 Task: Use the formula "IMDIV" in spreadsheet "Project portfolio".
Action: Mouse moved to (842, 103)
Screenshot: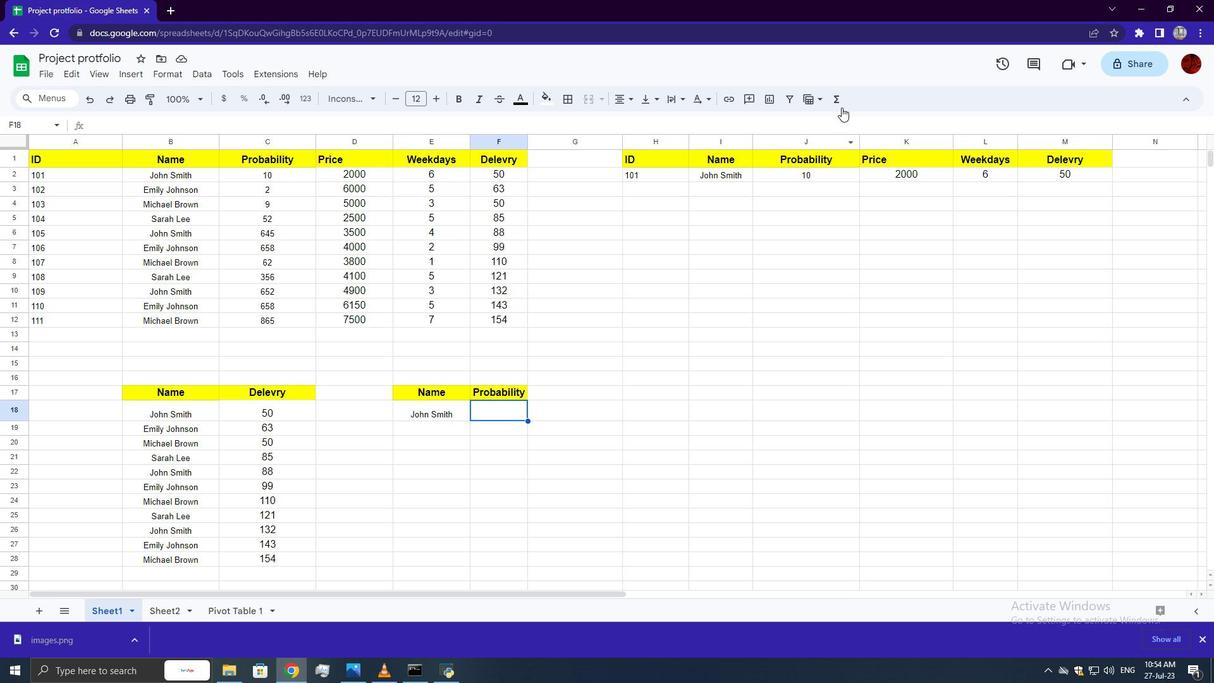 
Action: Mouse pressed left at (842, 103)
Screenshot: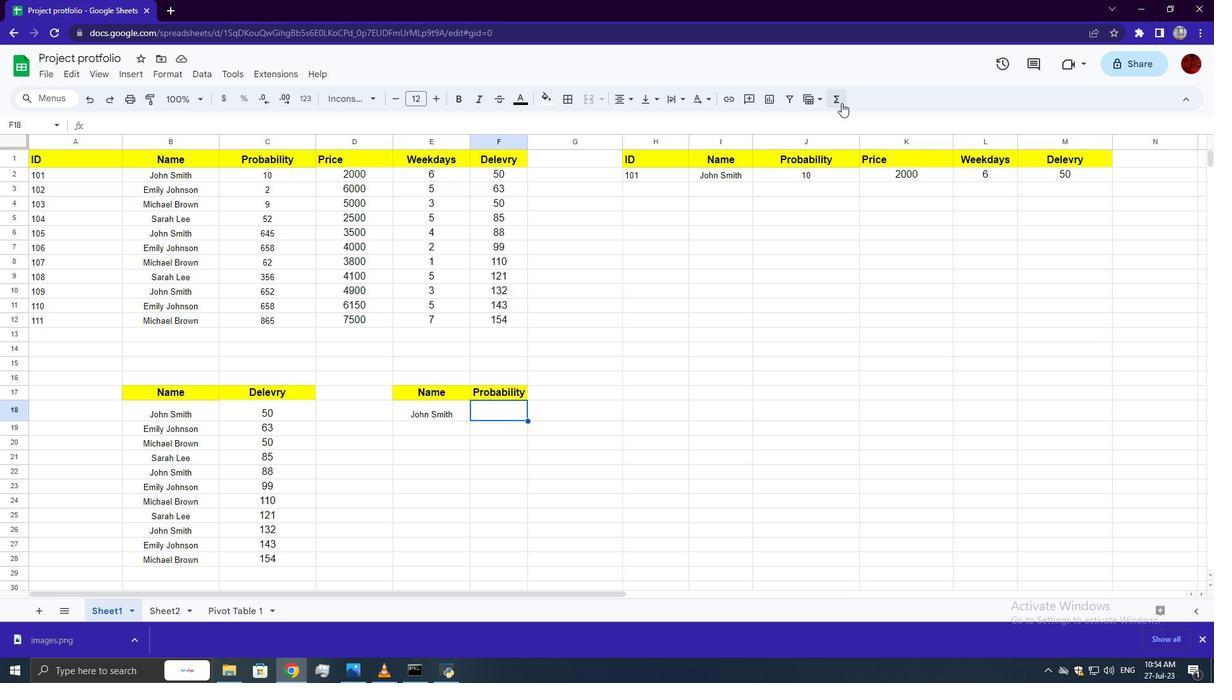 
Action: Mouse moved to (1030, 232)
Screenshot: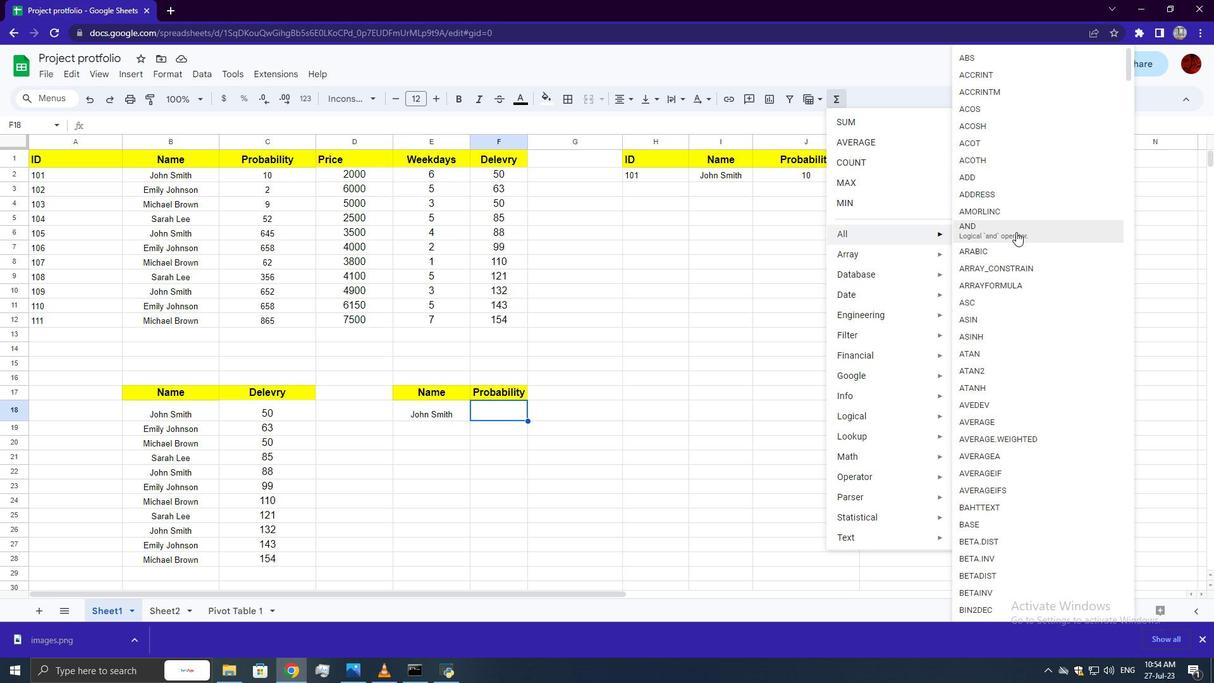 
Action: Mouse scrolled (1030, 231) with delta (0, 0)
Screenshot: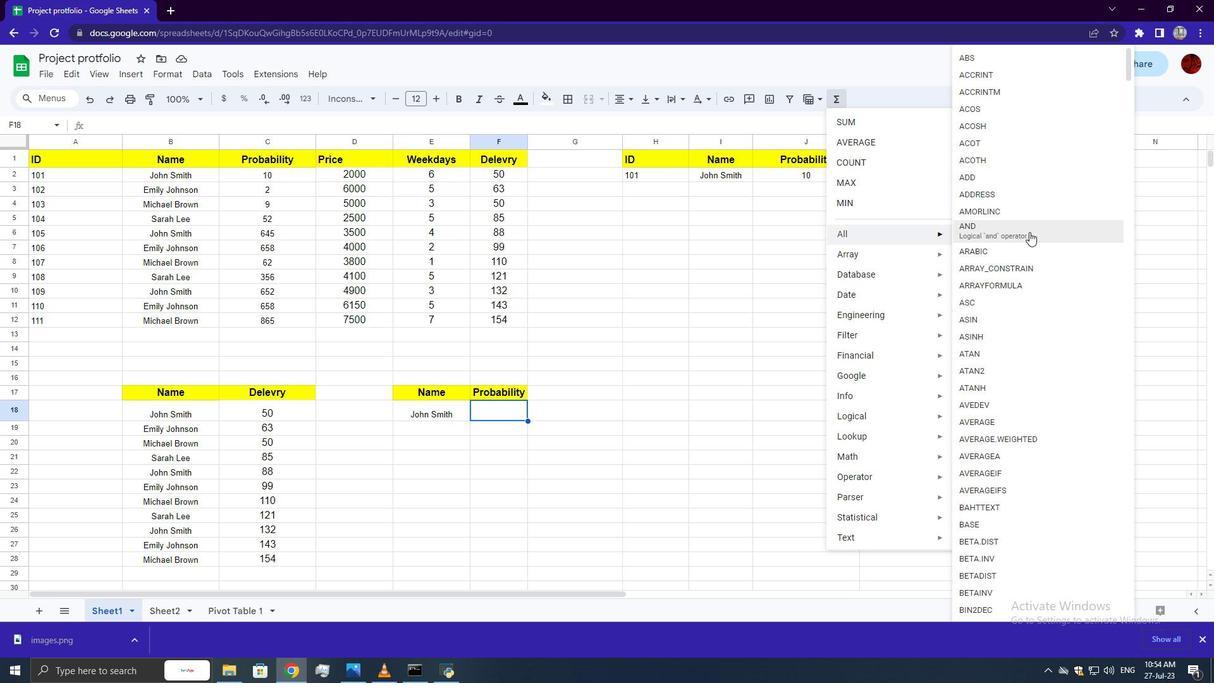 
Action: Mouse scrolled (1030, 231) with delta (0, 0)
Screenshot: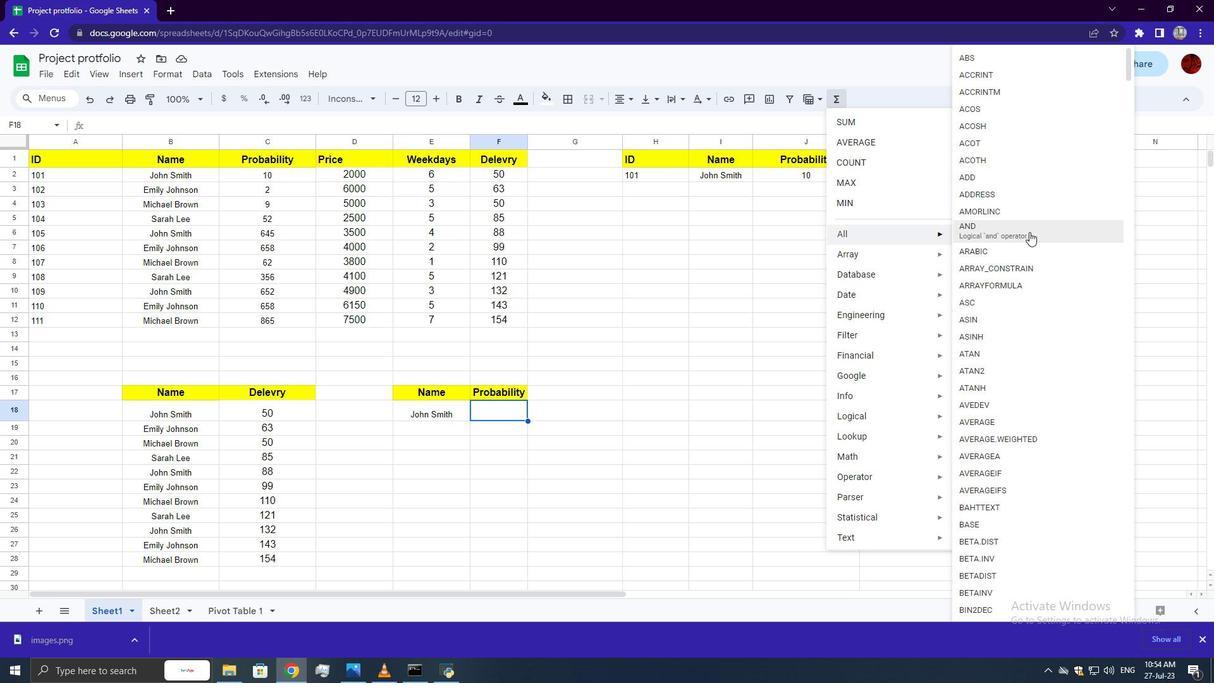
Action: Mouse scrolled (1030, 231) with delta (0, 0)
Screenshot: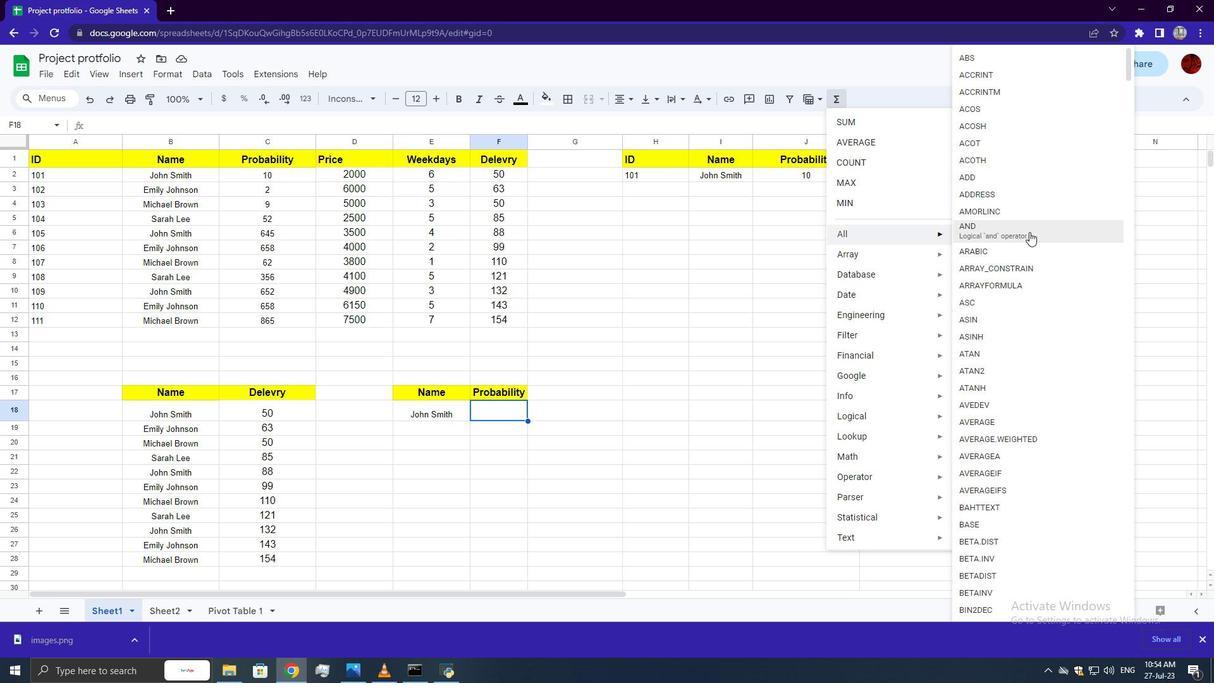 
Action: Mouse scrolled (1030, 231) with delta (0, 0)
Screenshot: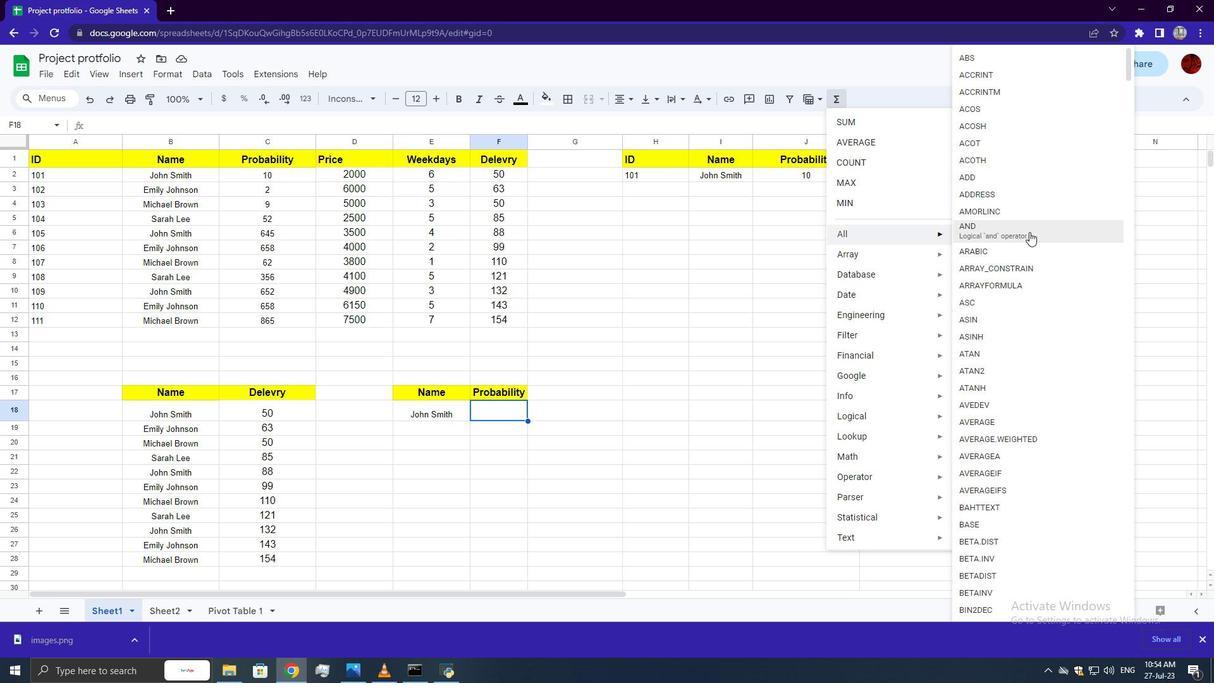 
Action: Mouse scrolled (1030, 231) with delta (0, 0)
Screenshot: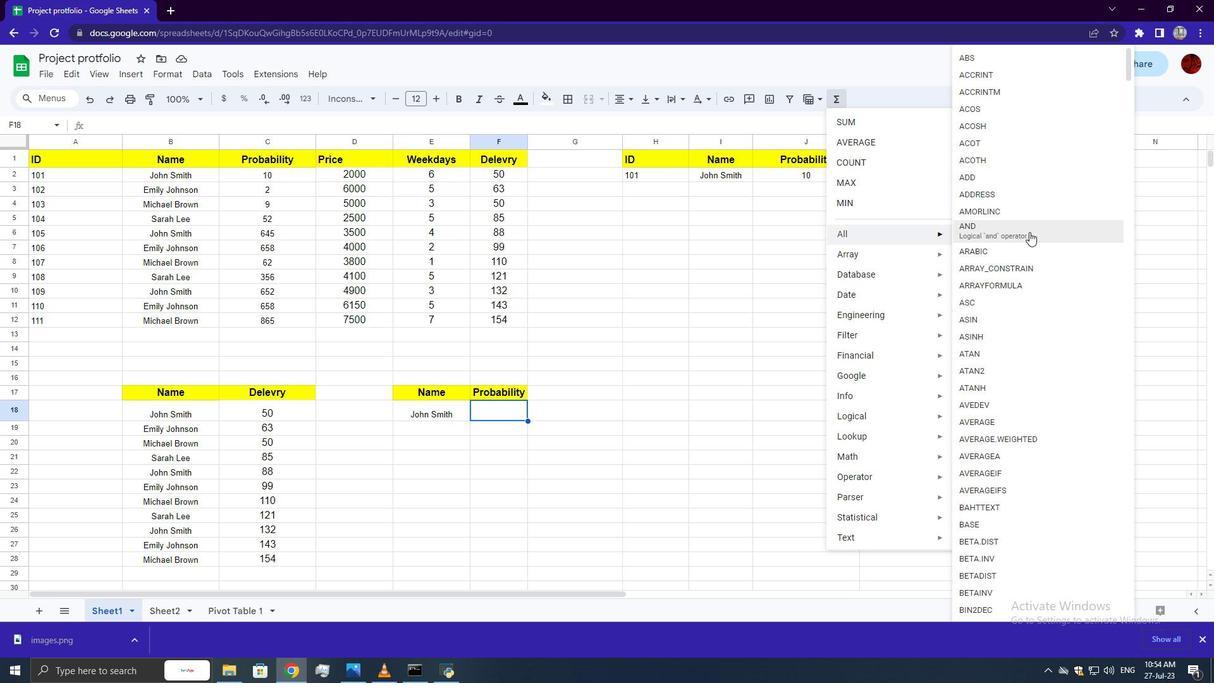 
Action: Mouse scrolled (1030, 231) with delta (0, 0)
Screenshot: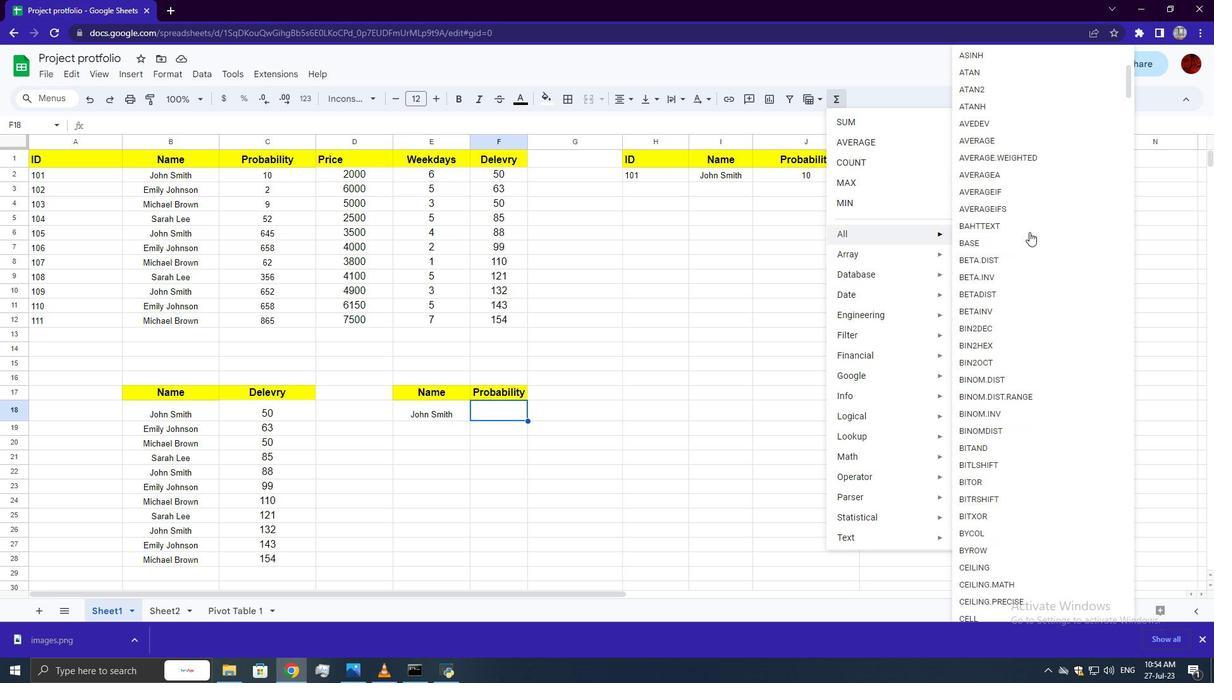 
Action: Mouse scrolled (1030, 231) with delta (0, 0)
Screenshot: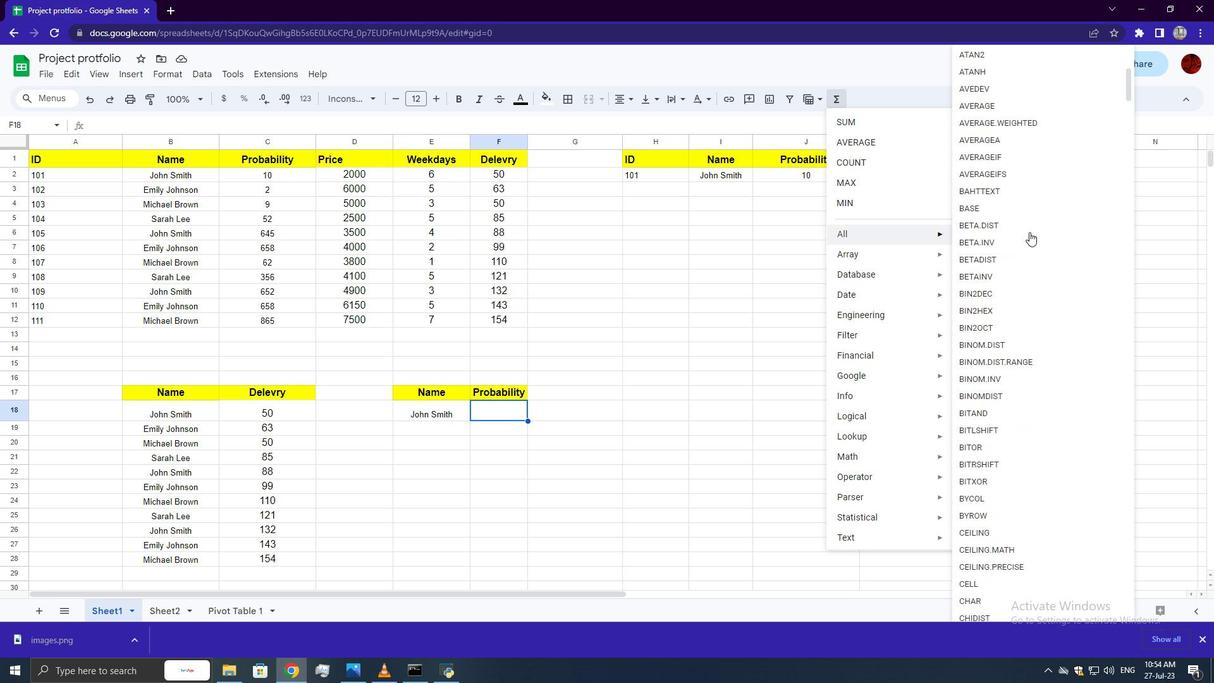 
Action: Mouse scrolled (1030, 231) with delta (0, 0)
Screenshot: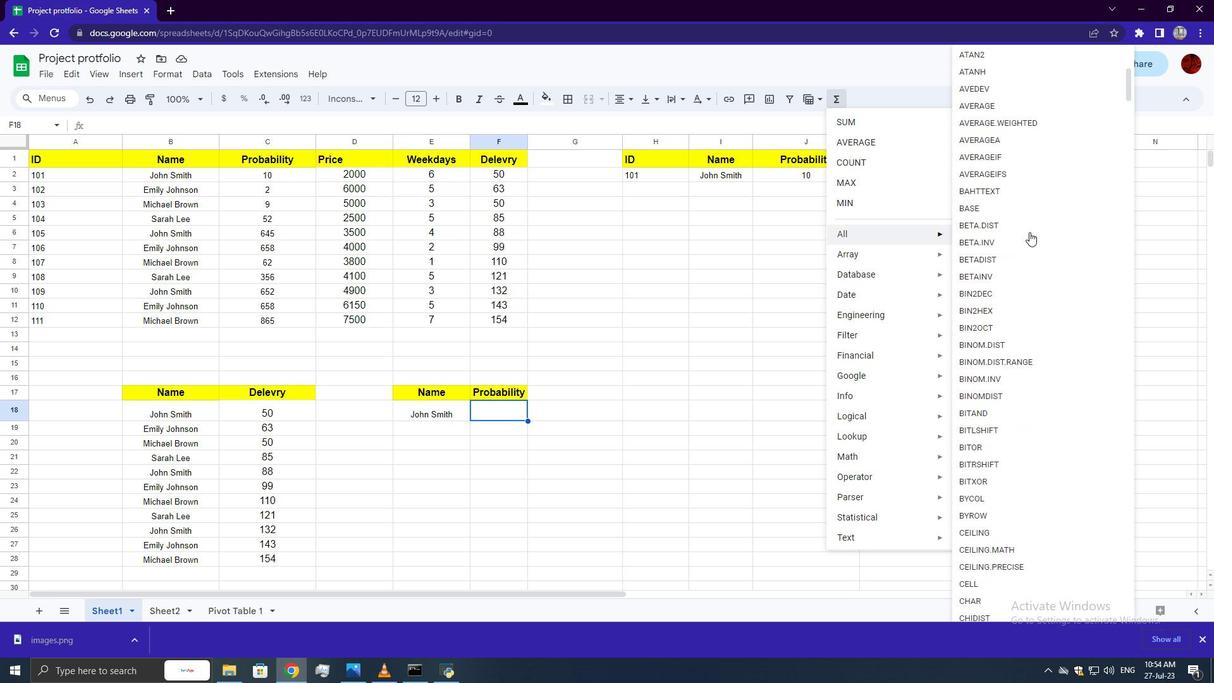 
Action: Mouse scrolled (1030, 231) with delta (0, 0)
Screenshot: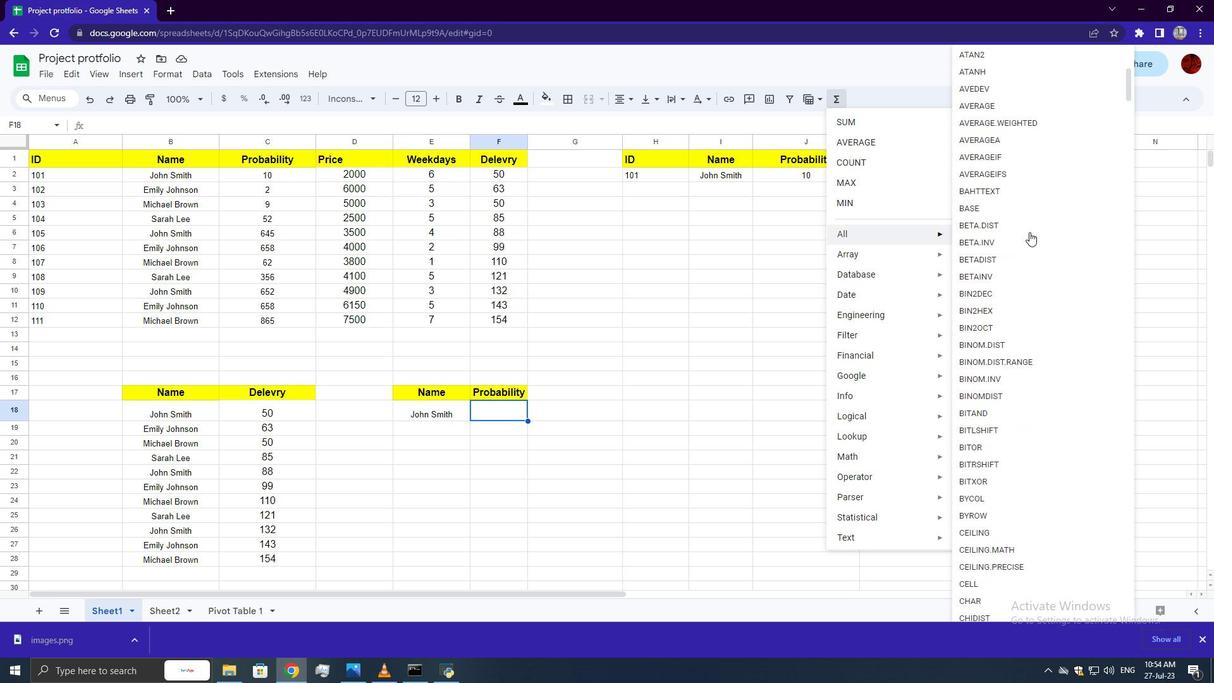 
Action: Mouse scrolled (1030, 231) with delta (0, 0)
Screenshot: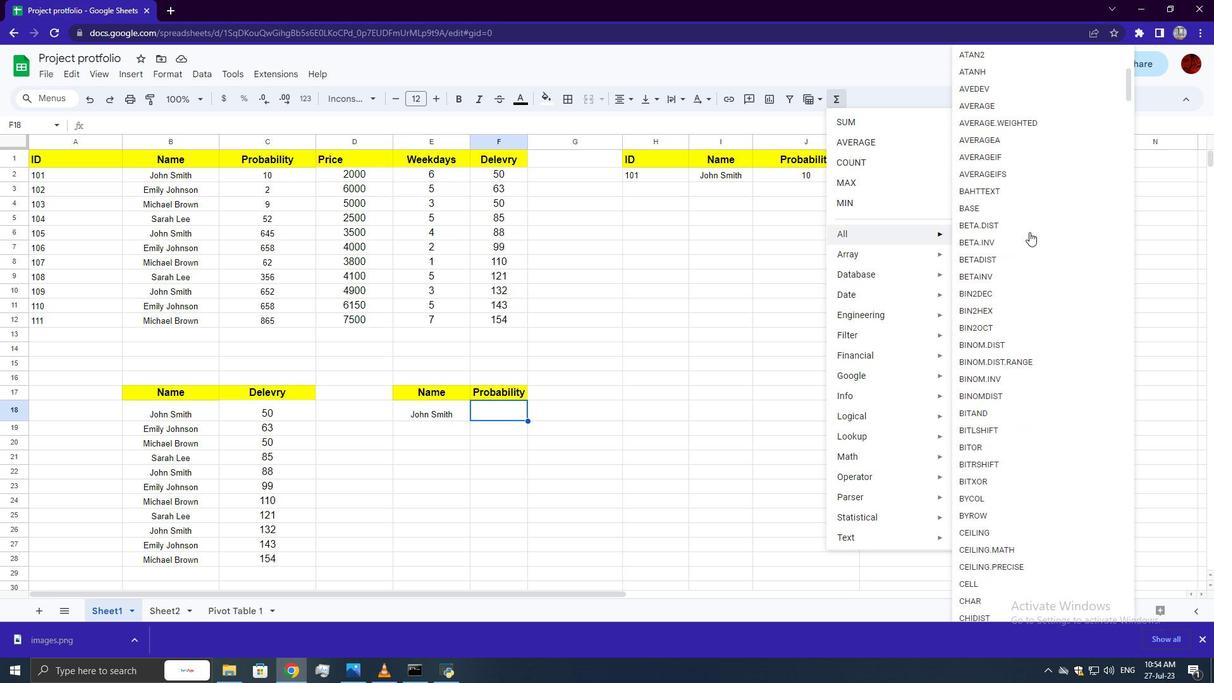 
Action: Mouse scrolled (1030, 231) with delta (0, 0)
Screenshot: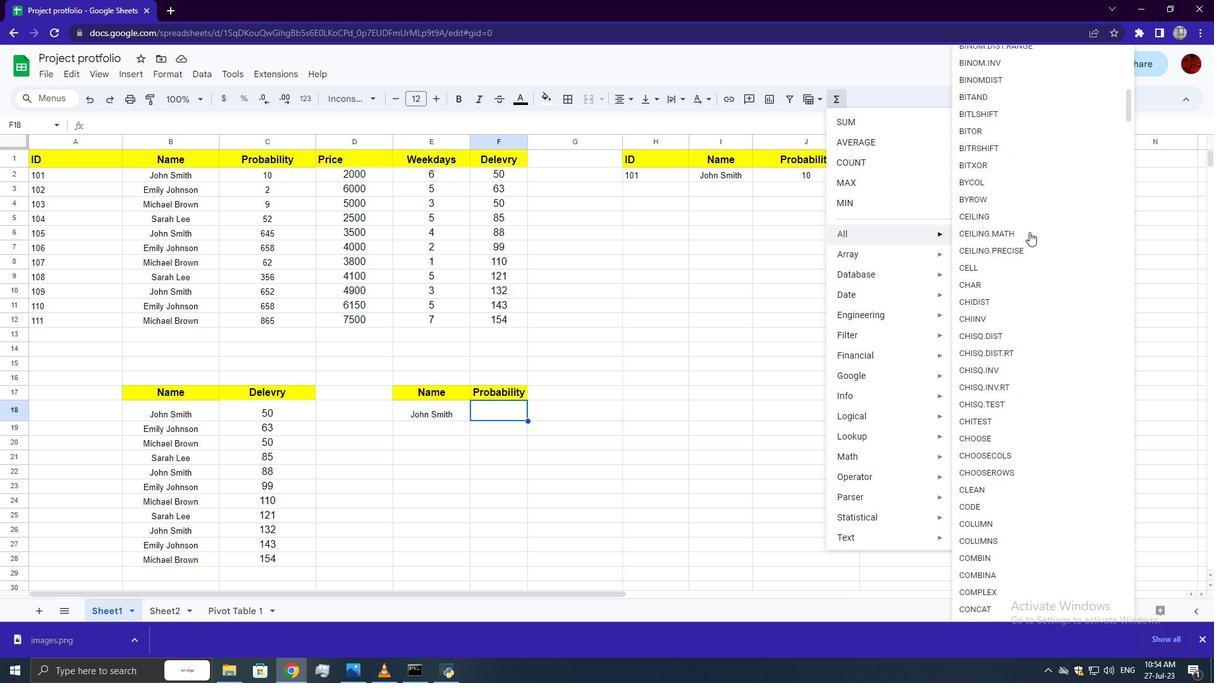 
Action: Mouse scrolled (1030, 231) with delta (0, 0)
Screenshot: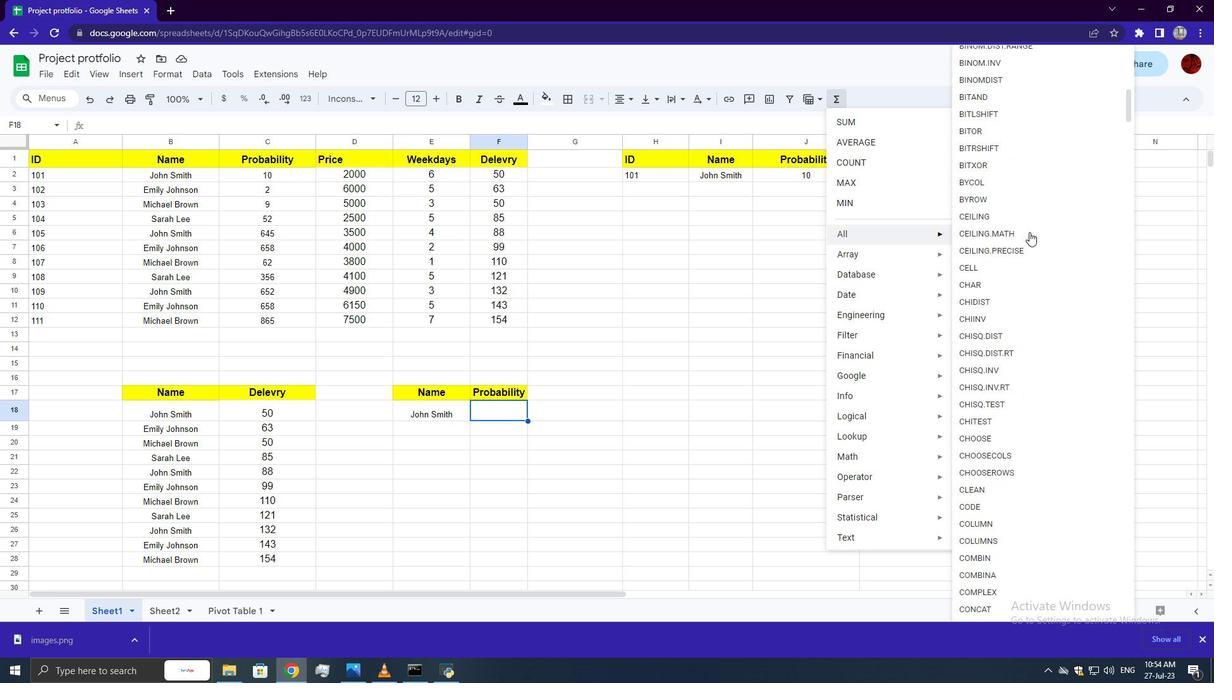 
Action: Mouse scrolled (1030, 231) with delta (0, 0)
Screenshot: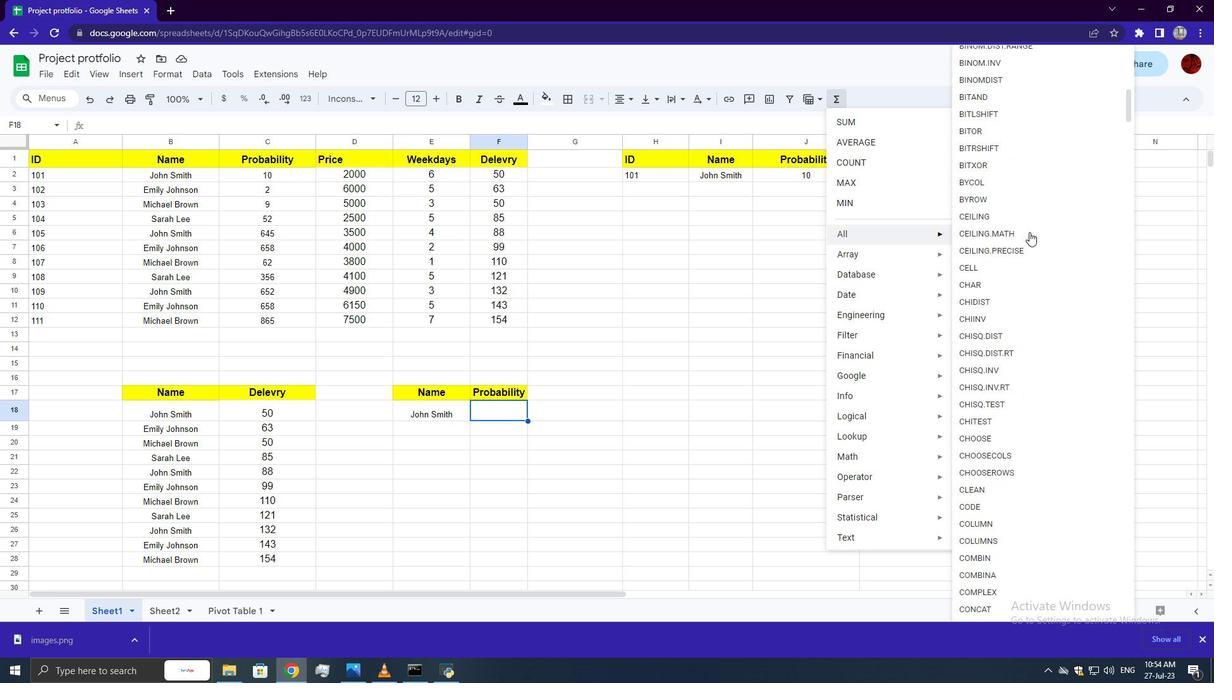 
Action: Mouse scrolled (1030, 231) with delta (0, 0)
Screenshot: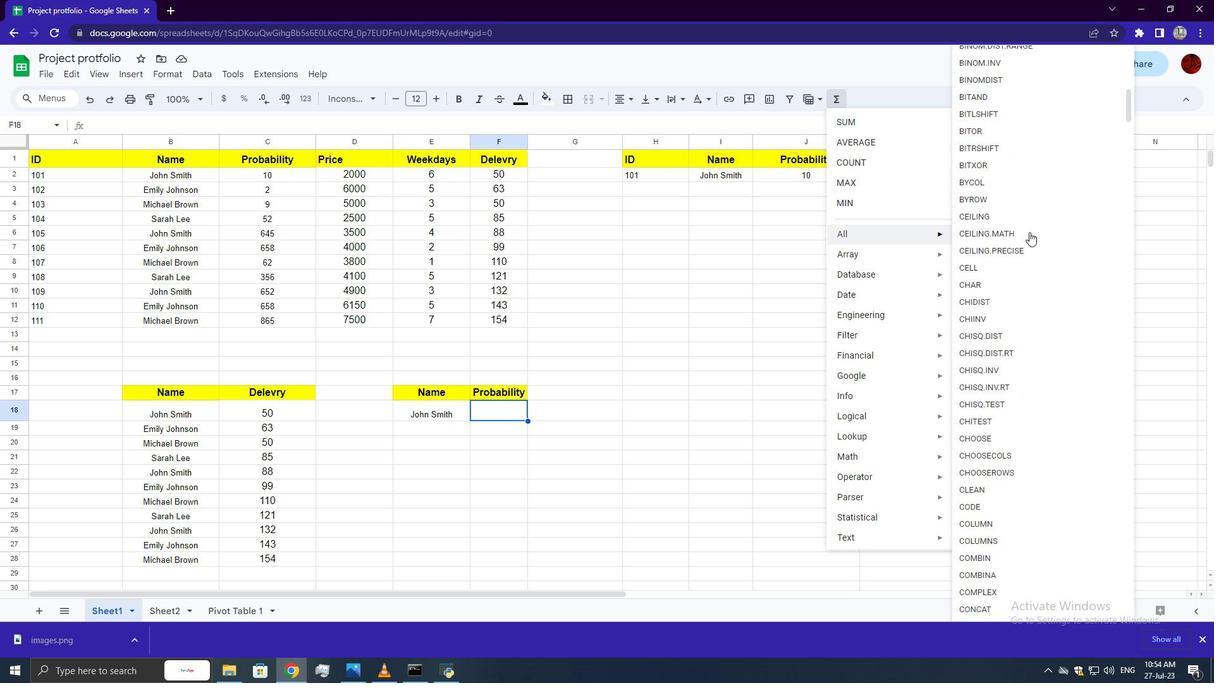 
Action: Mouse scrolled (1030, 231) with delta (0, 0)
Screenshot: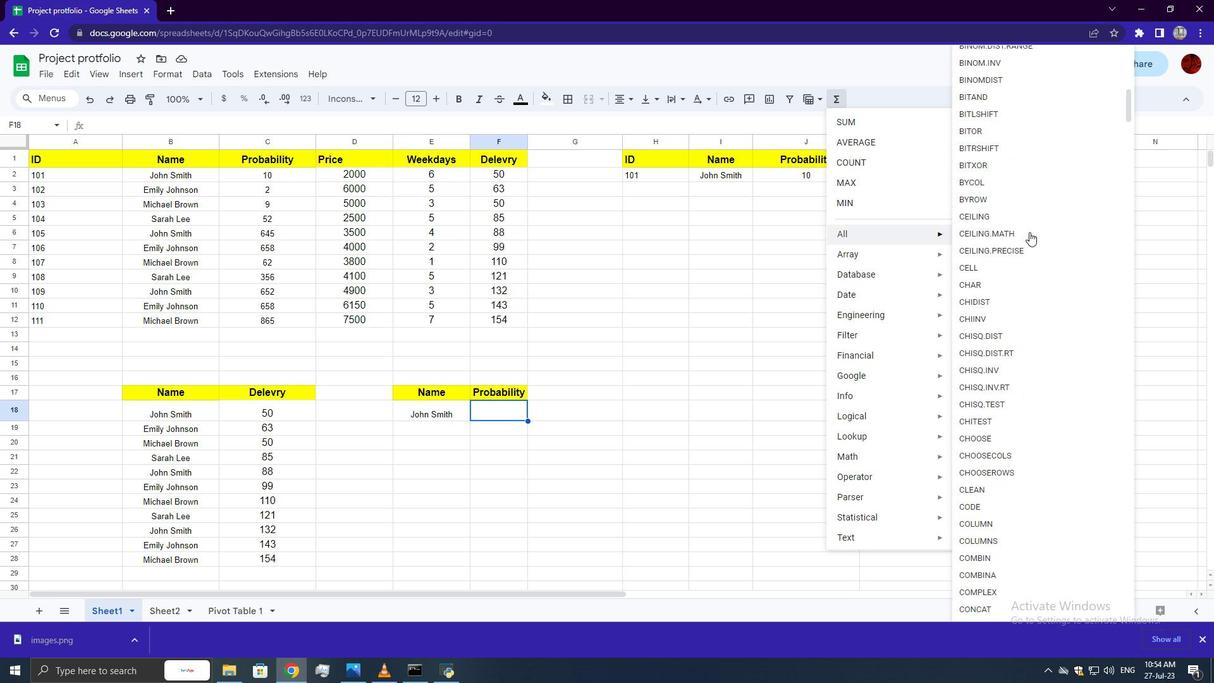 
Action: Mouse scrolled (1030, 231) with delta (0, 0)
Screenshot: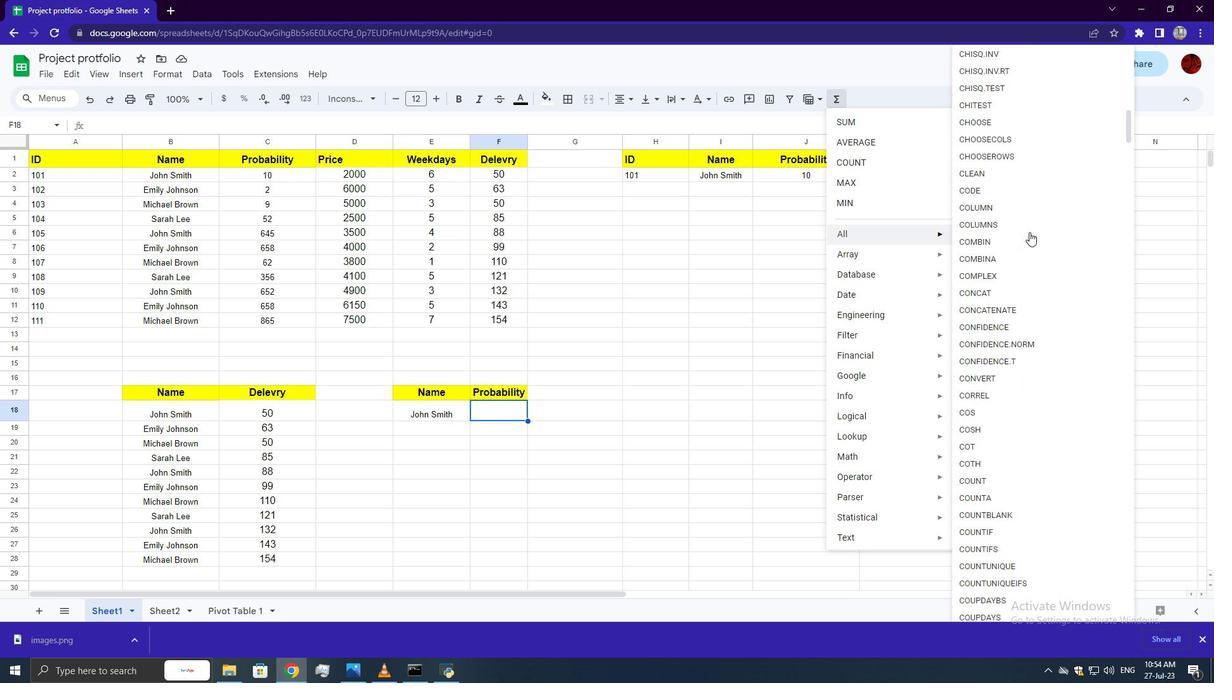 
Action: Mouse scrolled (1030, 231) with delta (0, 0)
Screenshot: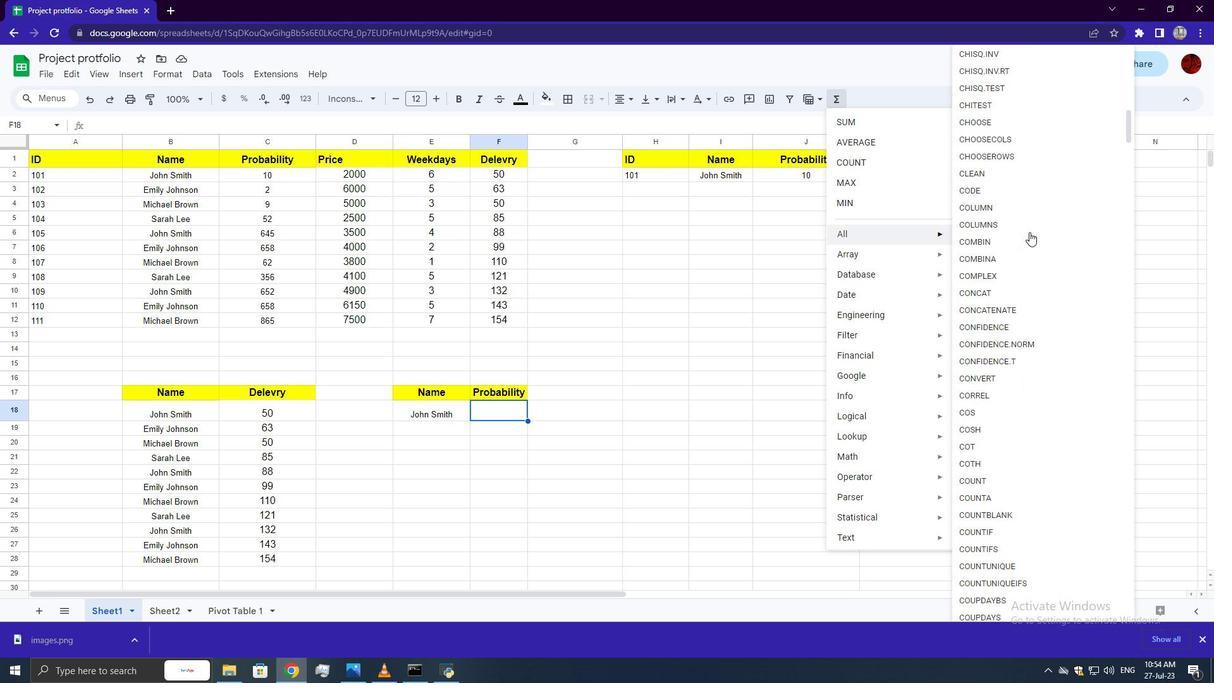 
Action: Mouse scrolled (1030, 231) with delta (0, 0)
Screenshot: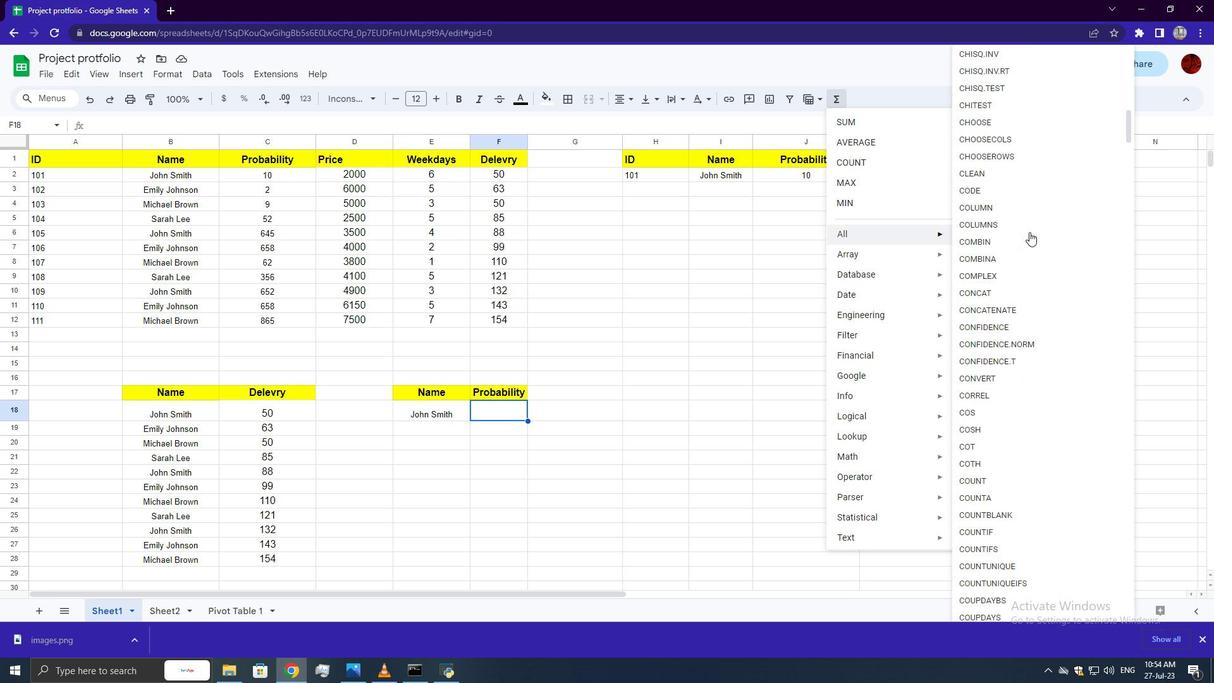 
Action: Mouse scrolled (1030, 231) with delta (0, 0)
Screenshot: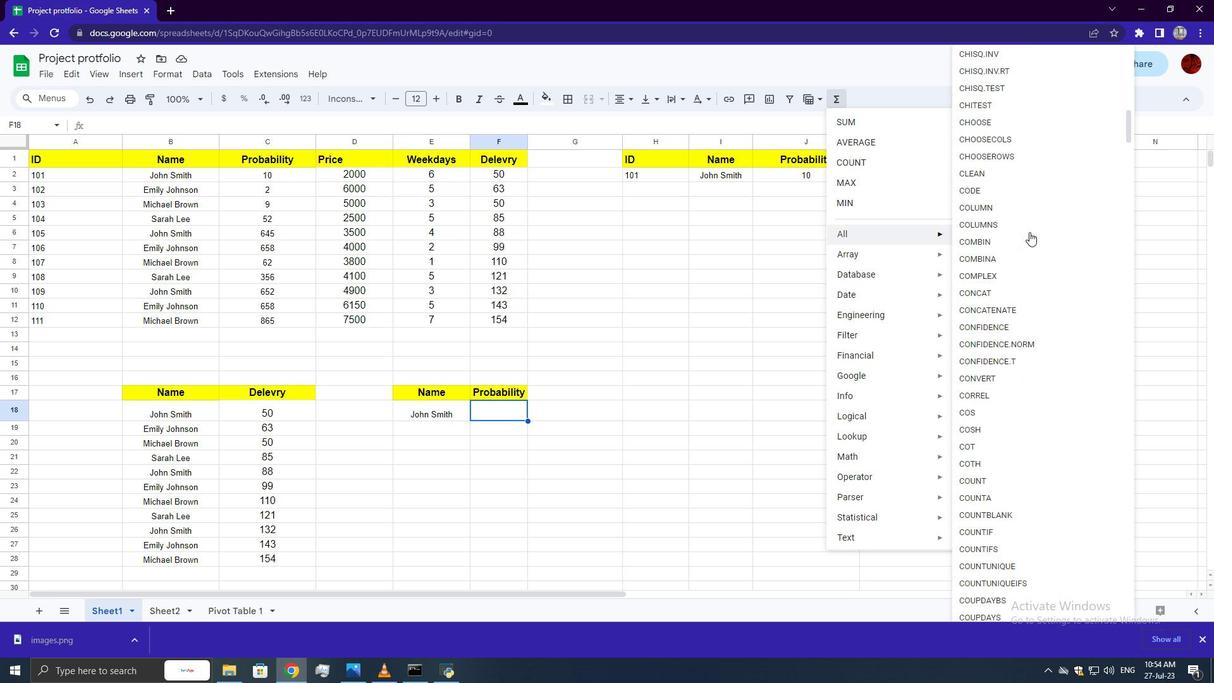 
Action: Mouse scrolled (1030, 231) with delta (0, 0)
Screenshot: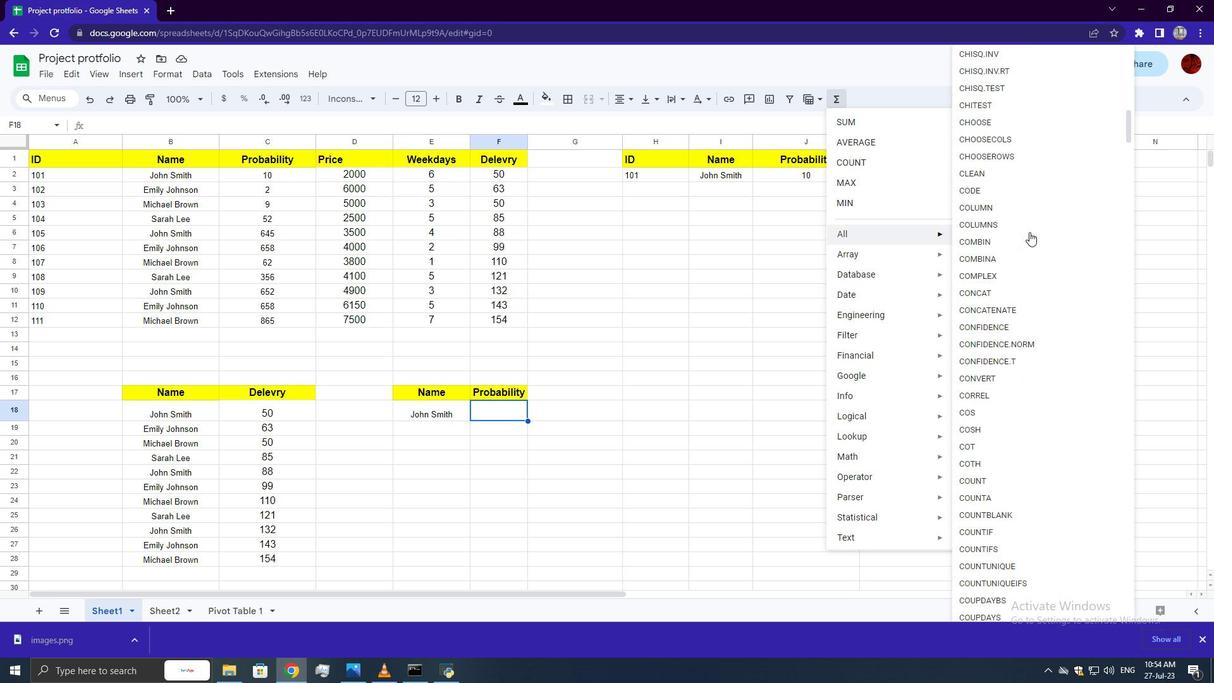 
Action: Mouse scrolled (1030, 231) with delta (0, 0)
Screenshot: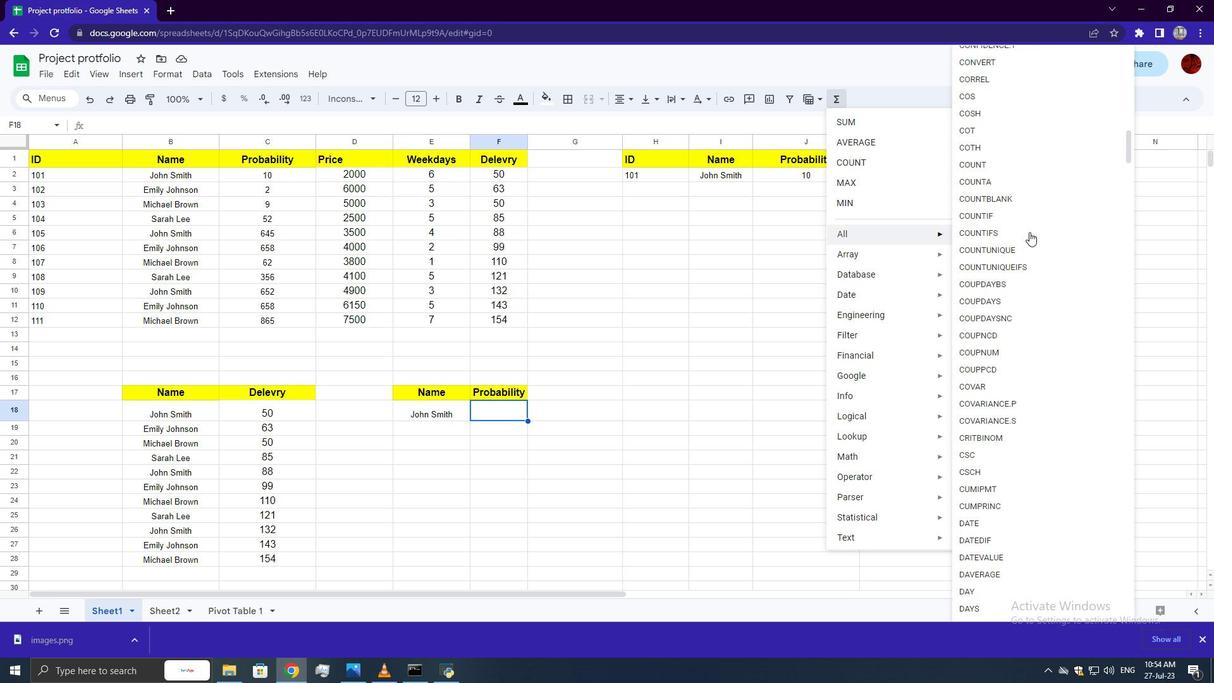 
Action: Mouse scrolled (1030, 231) with delta (0, 0)
Screenshot: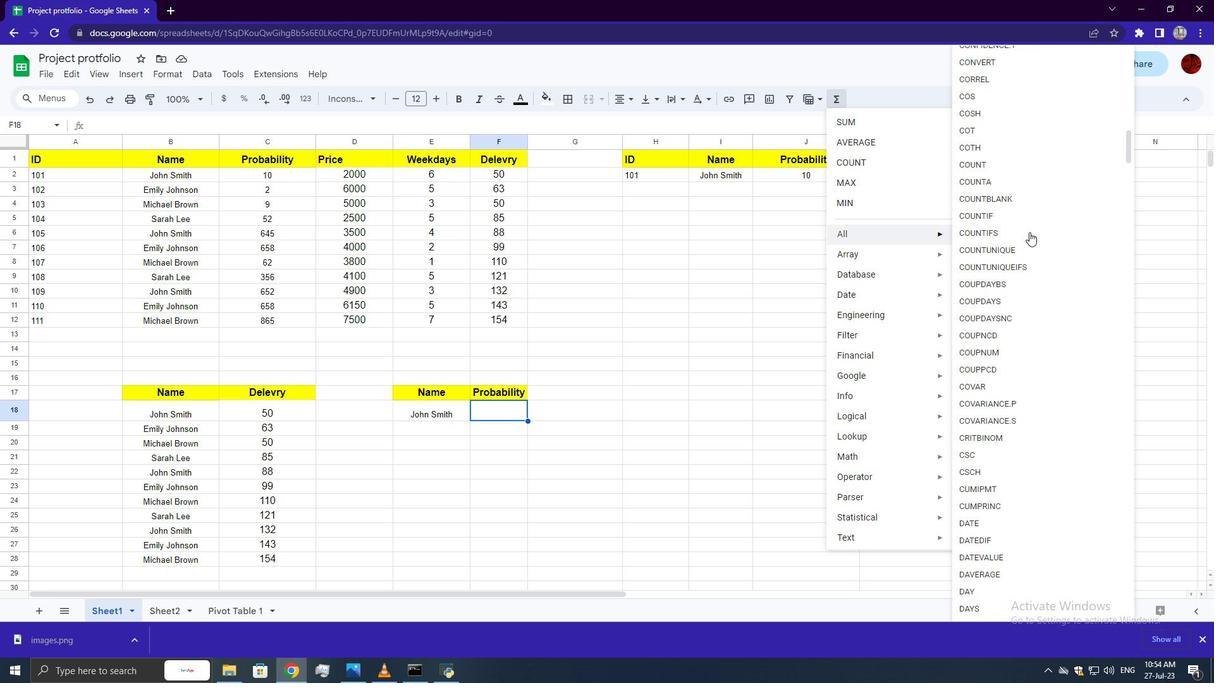 
Action: Mouse scrolled (1030, 231) with delta (0, 0)
Screenshot: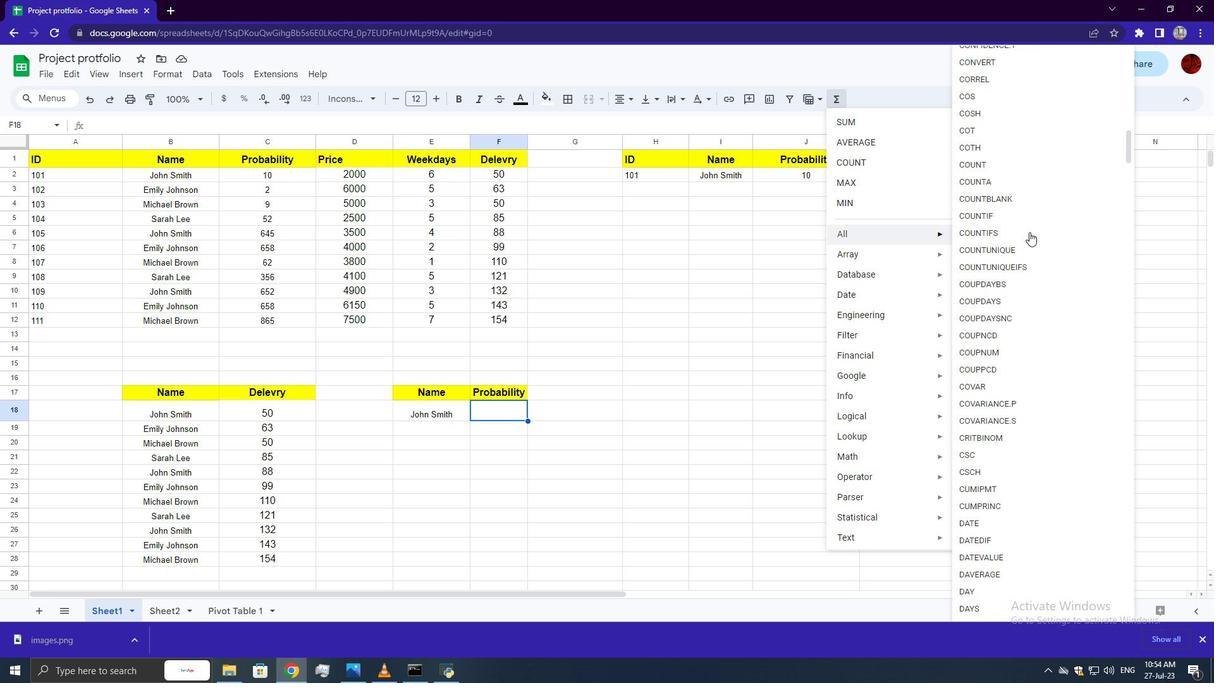 
Action: Mouse scrolled (1030, 231) with delta (0, 0)
Screenshot: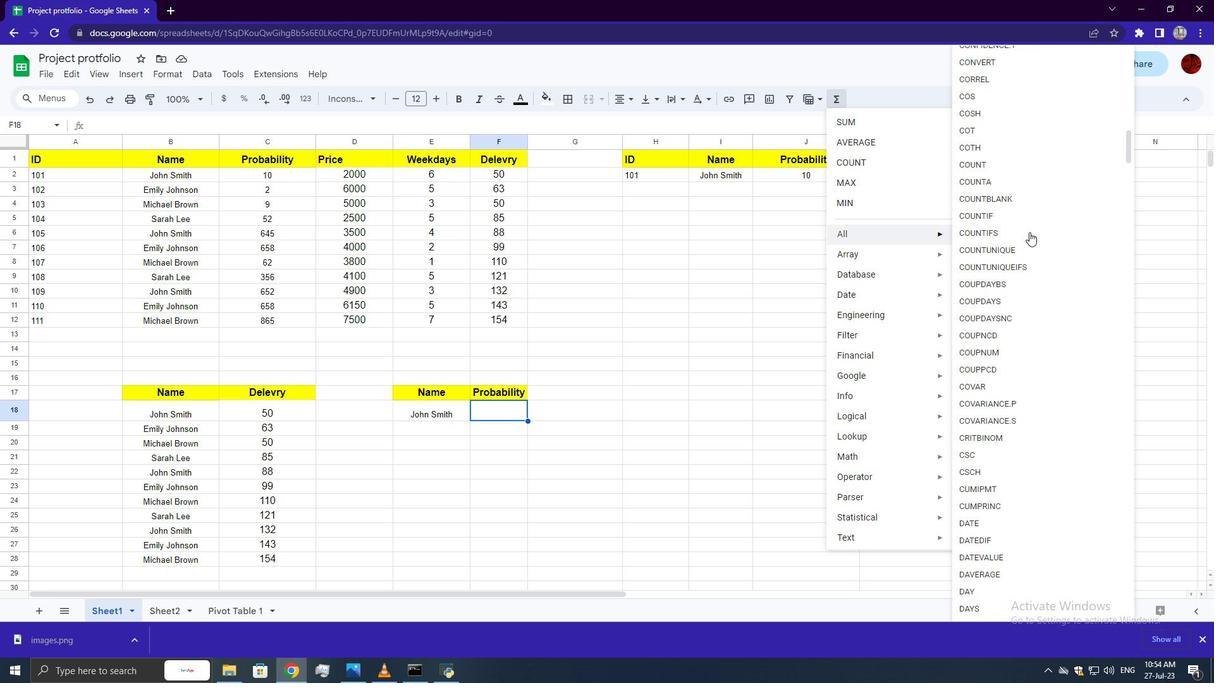 
Action: Mouse scrolled (1030, 231) with delta (0, 0)
Screenshot: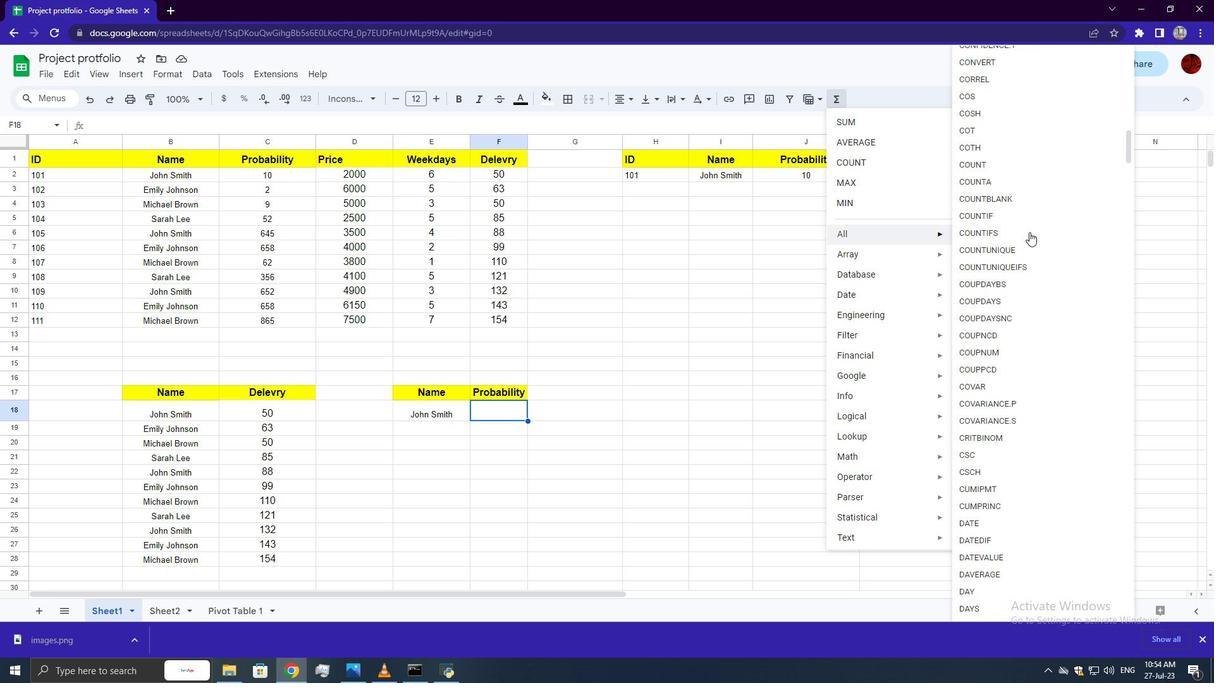 
Action: Mouse scrolled (1030, 231) with delta (0, 0)
Screenshot: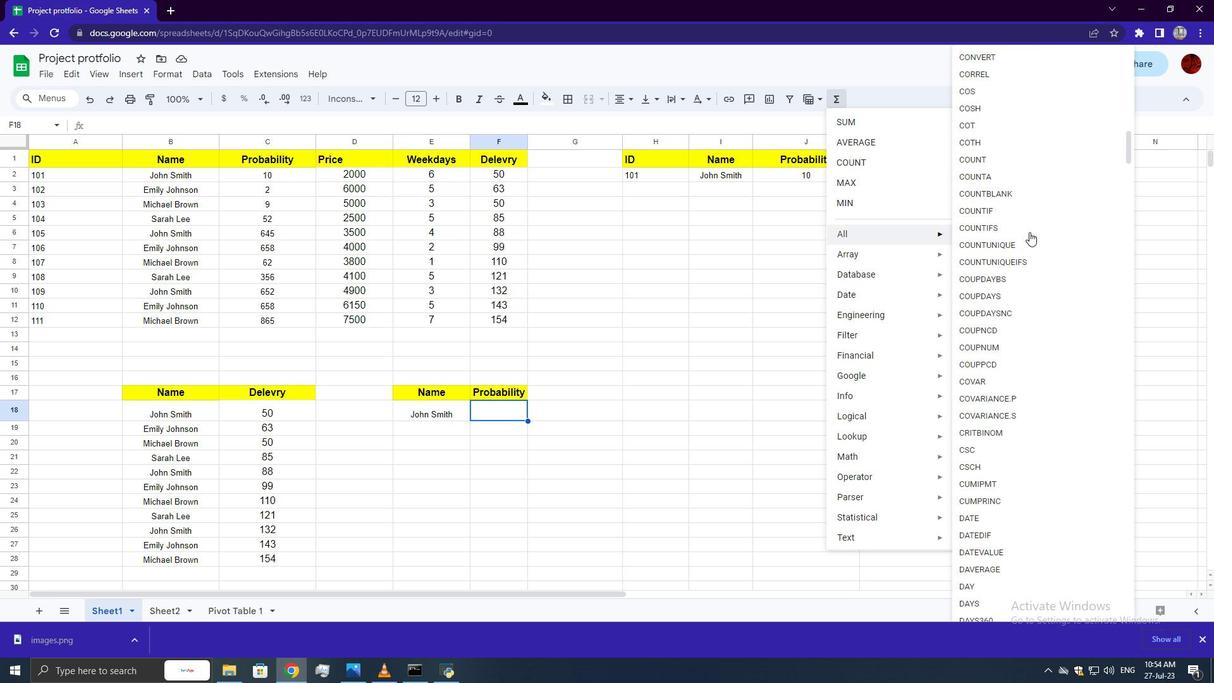 
Action: Mouse scrolled (1030, 232) with delta (0, 0)
Screenshot: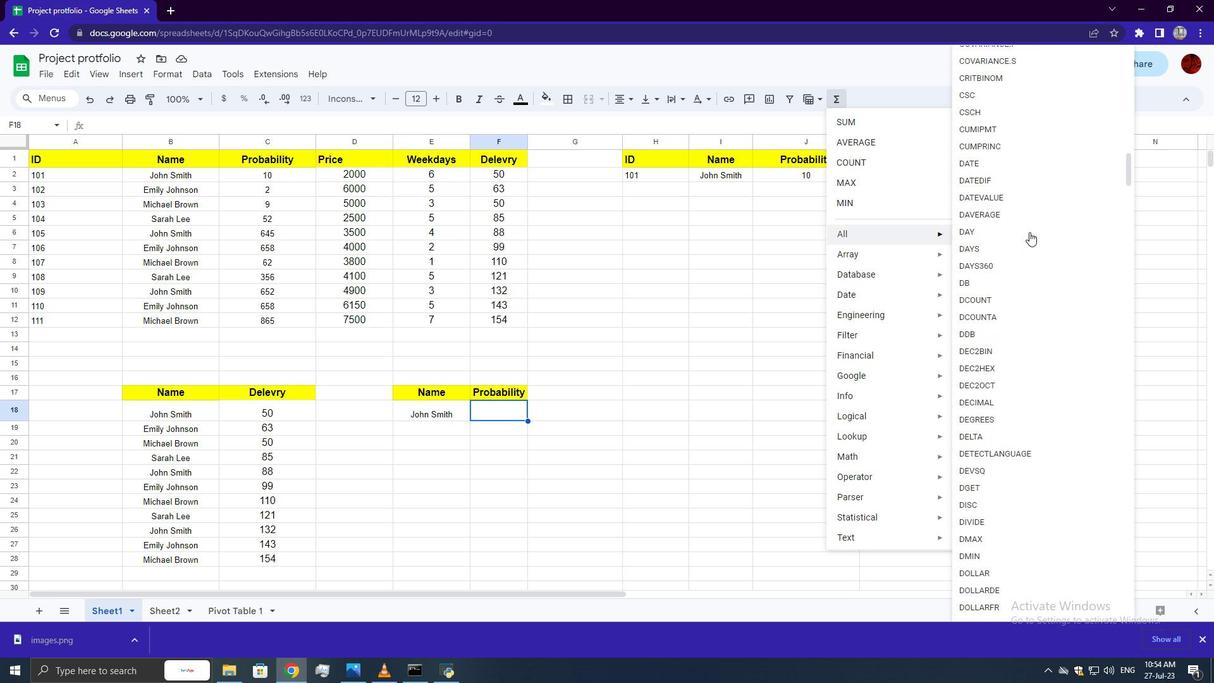 
Action: Mouse scrolled (1030, 231) with delta (0, 0)
Screenshot: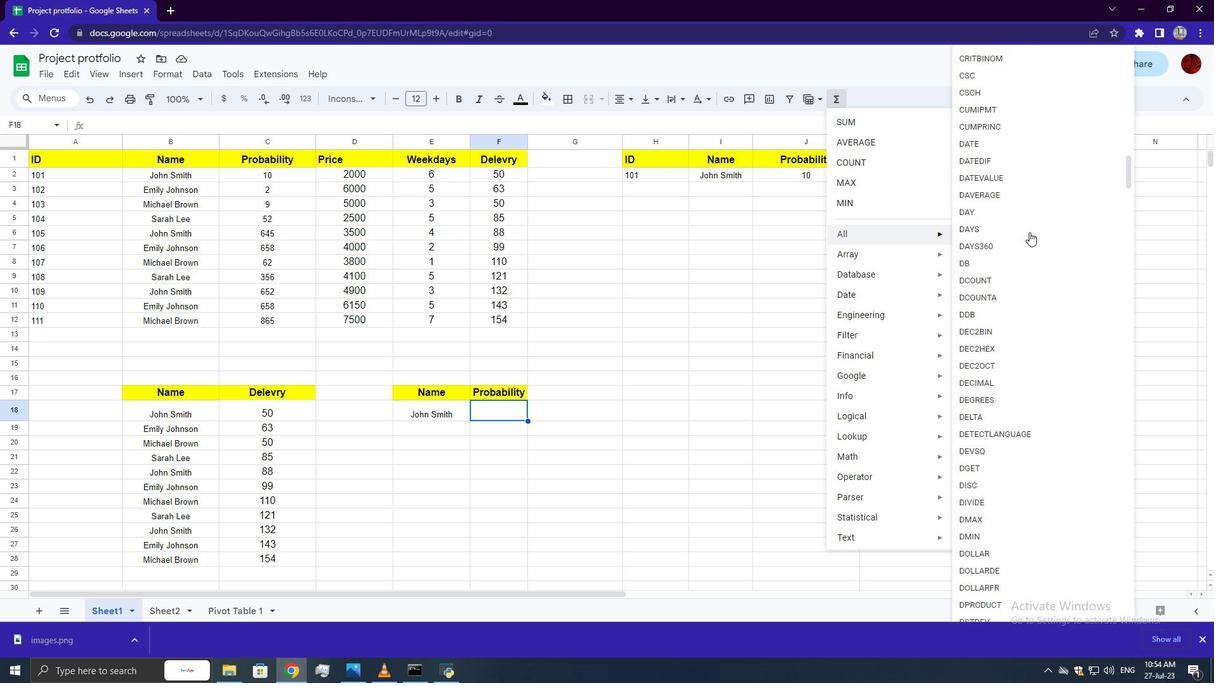 
Action: Mouse scrolled (1030, 231) with delta (0, 0)
Screenshot: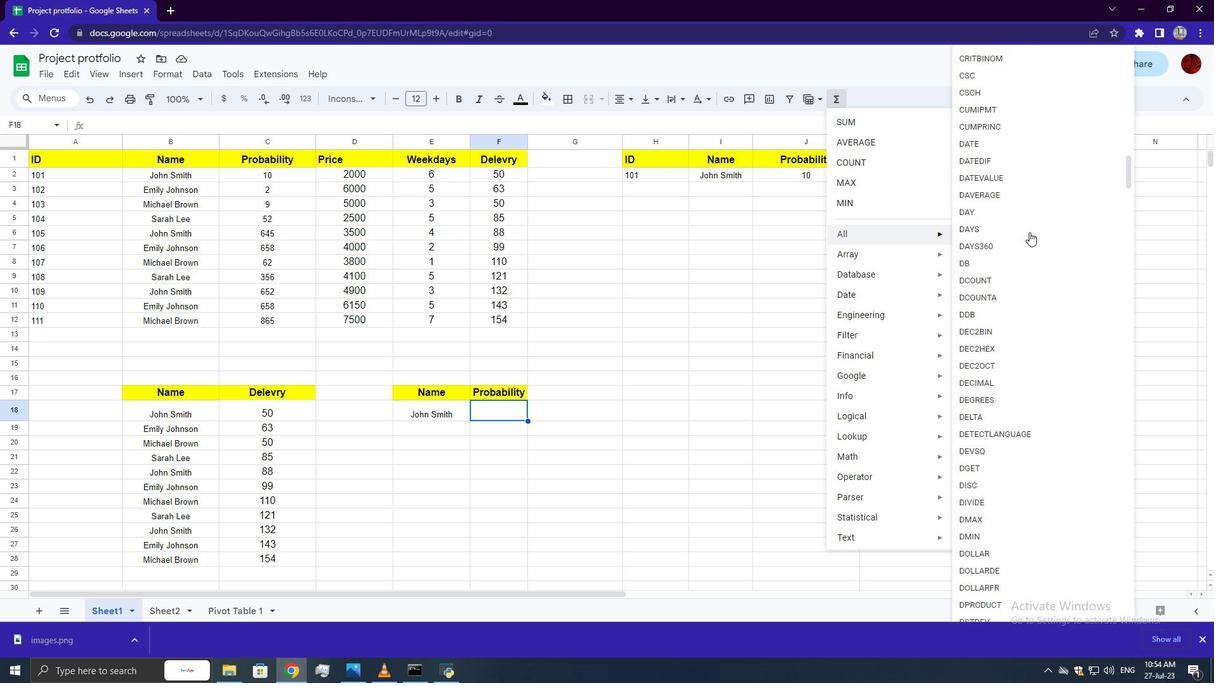 
Action: Mouse scrolled (1030, 231) with delta (0, 0)
Screenshot: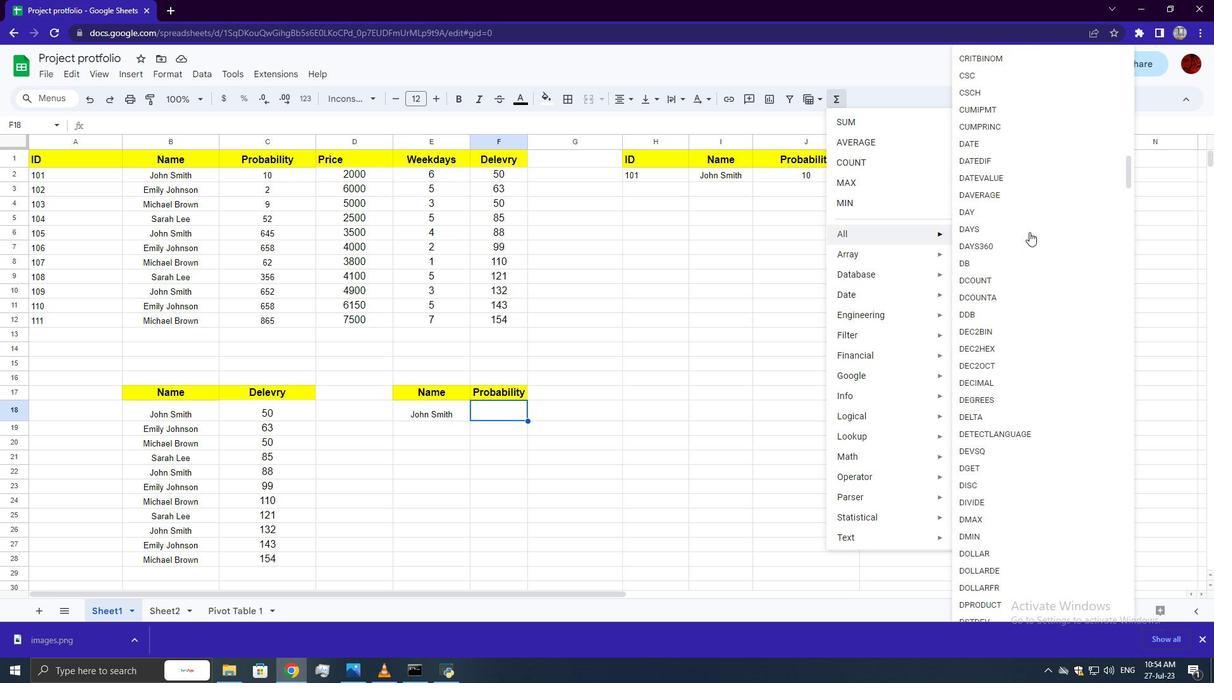
Action: Mouse scrolled (1030, 231) with delta (0, 0)
Screenshot: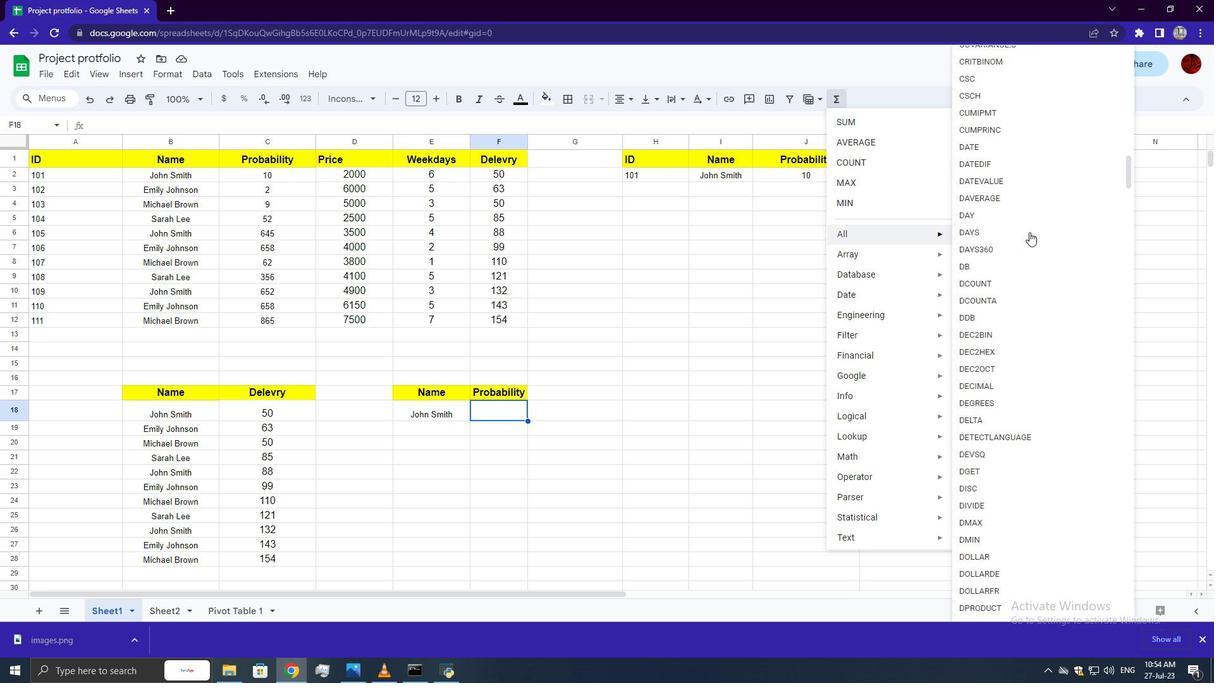 
Action: Mouse scrolled (1030, 231) with delta (0, 0)
Screenshot: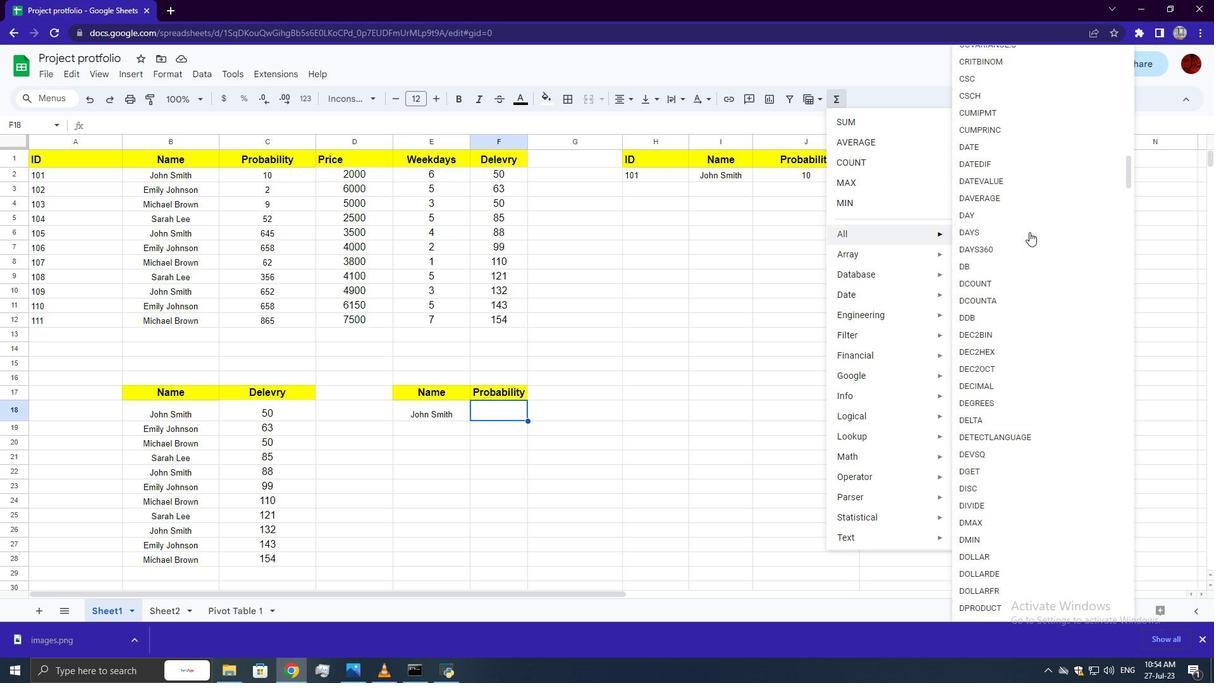 
Action: Mouse scrolled (1030, 231) with delta (0, 0)
Screenshot: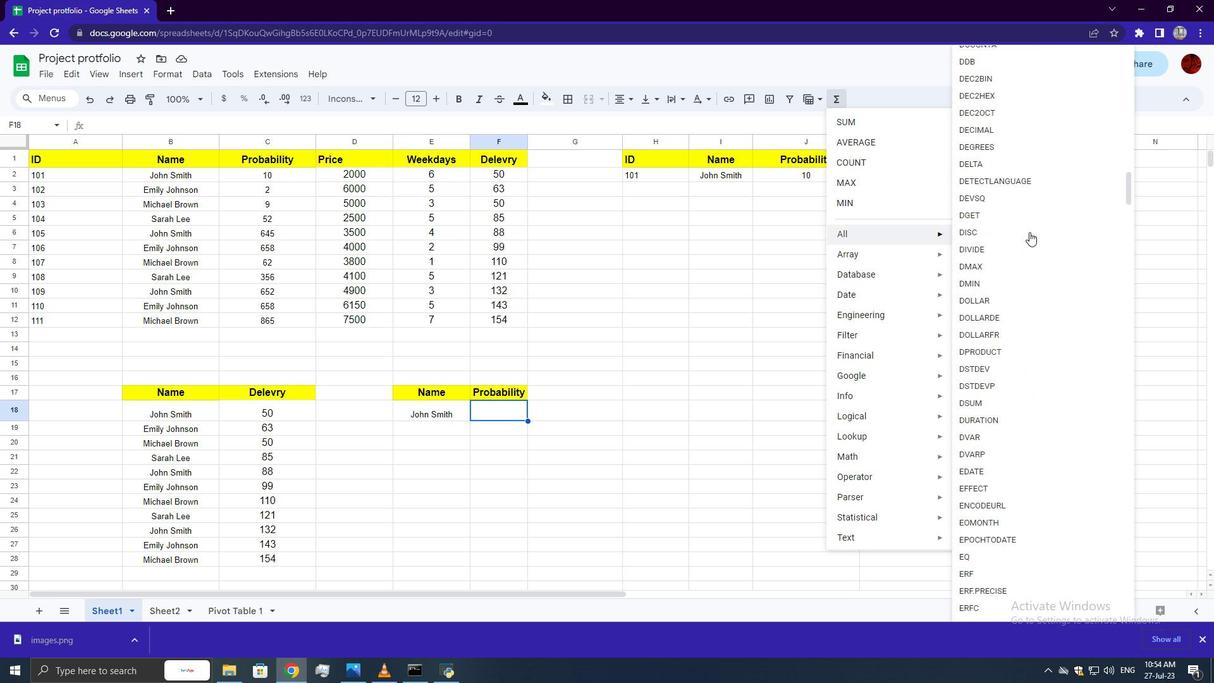 
Action: Mouse scrolled (1030, 231) with delta (0, 0)
Screenshot: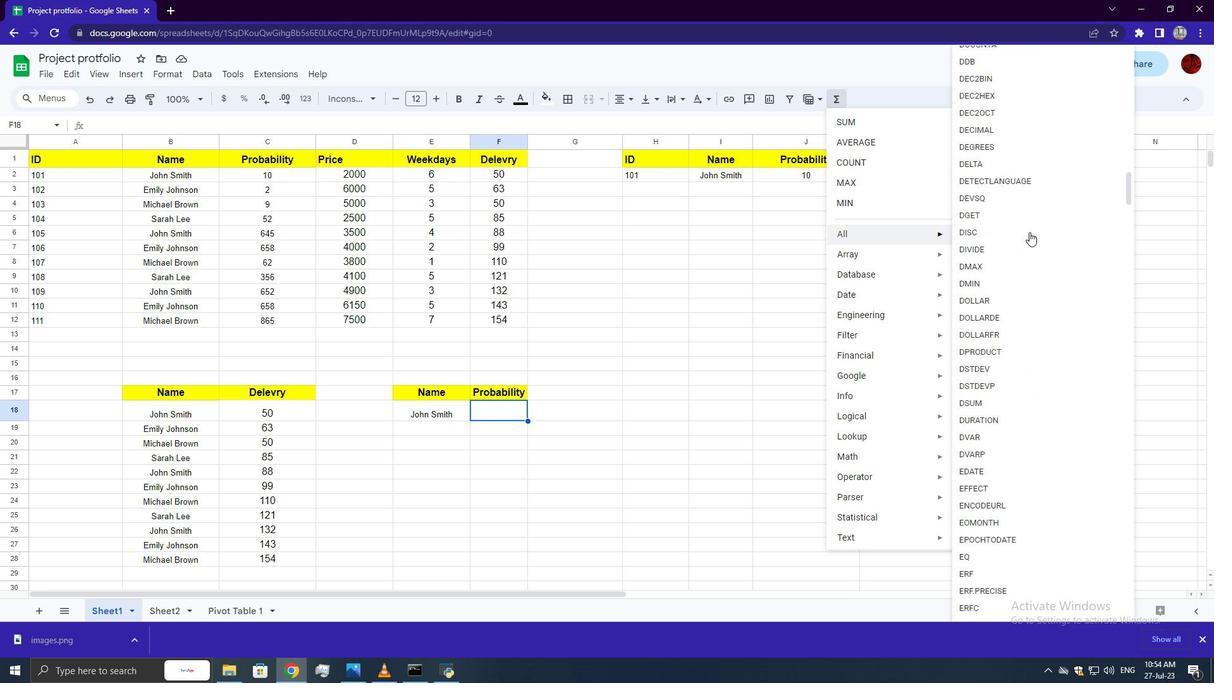 
Action: Mouse scrolled (1030, 231) with delta (0, 0)
Screenshot: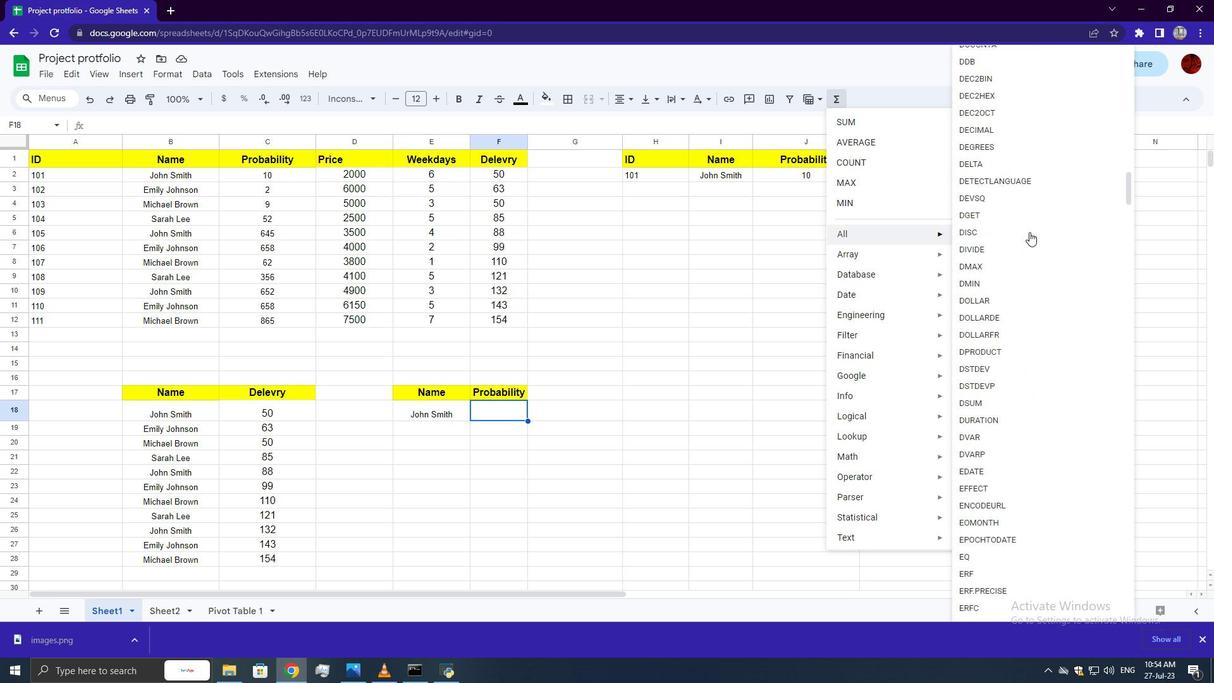 
Action: Mouse scrolled (1030, 231) with delta (0, 0)
Screenshot: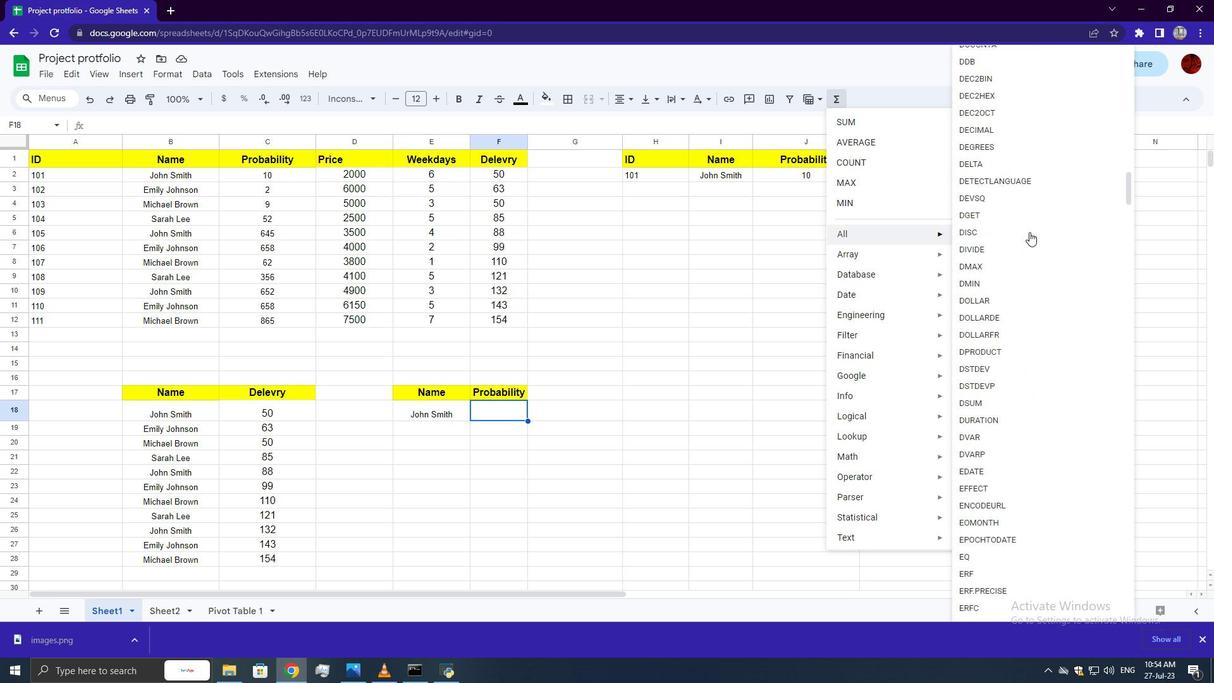 
Action: Mouse scrolled (1030, 231) with delta (0, 0)
Screenshot: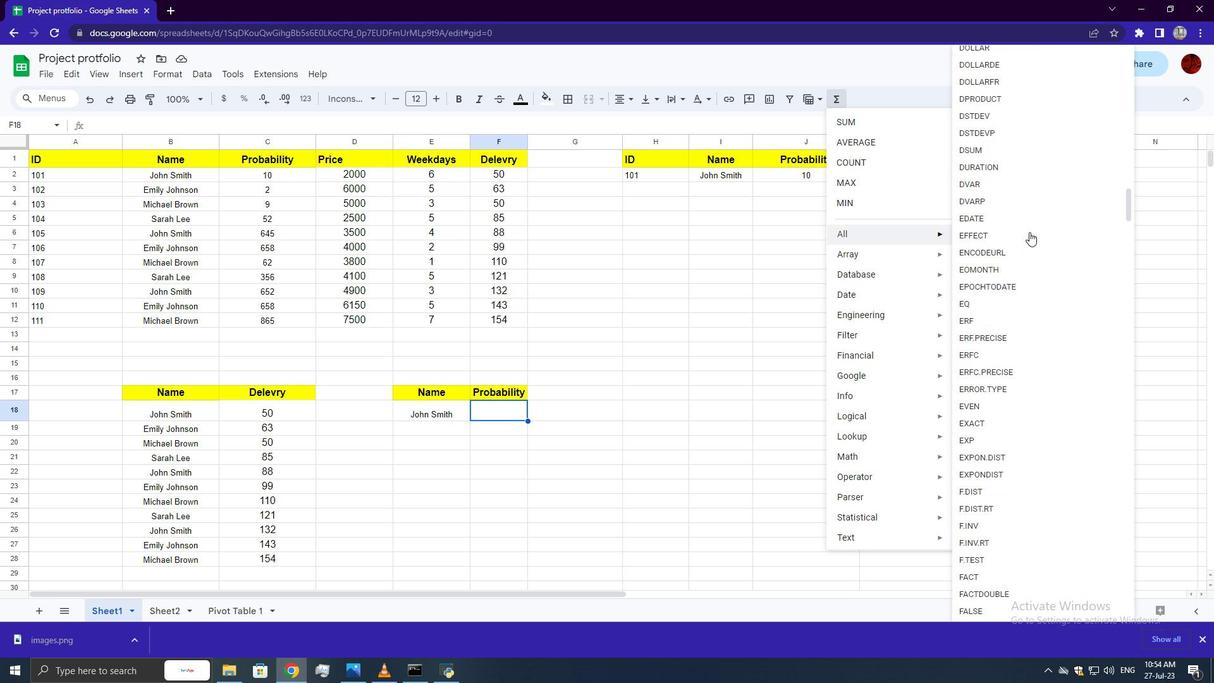 
Action: Mouse scrolled (1030, 231) with delta (0, 0)
Screenshot: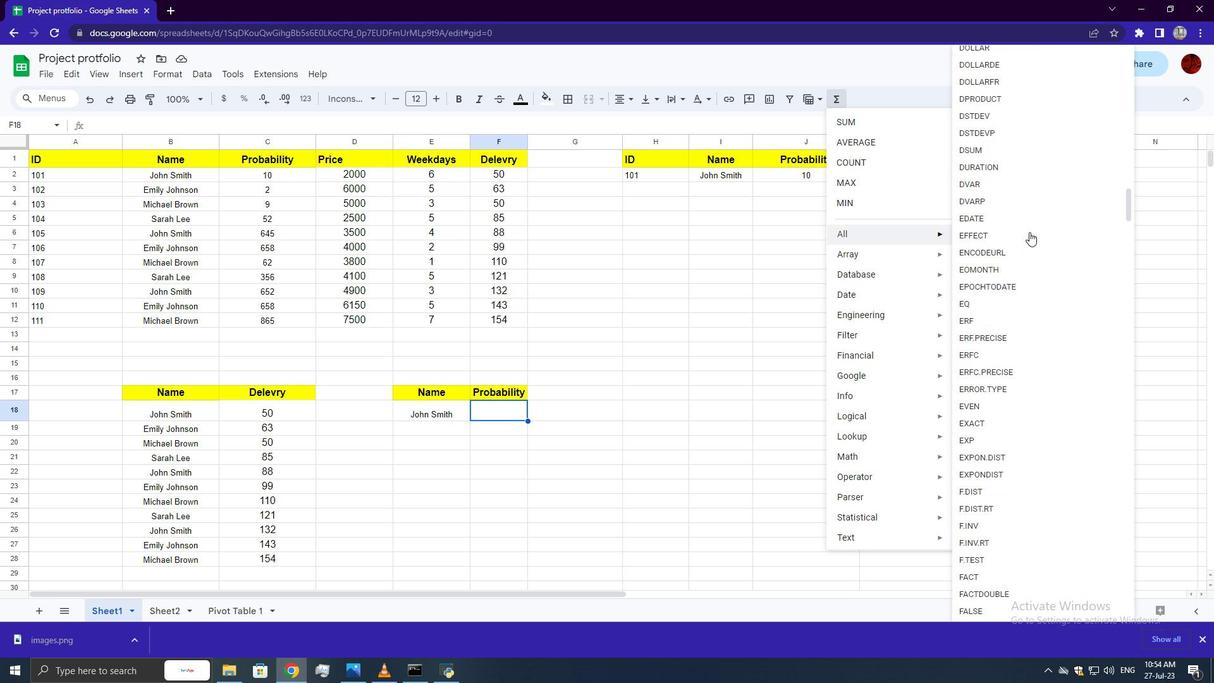 
Action: Mouse scrolled (1030, 231) with delta (0, 0)
Screenshot: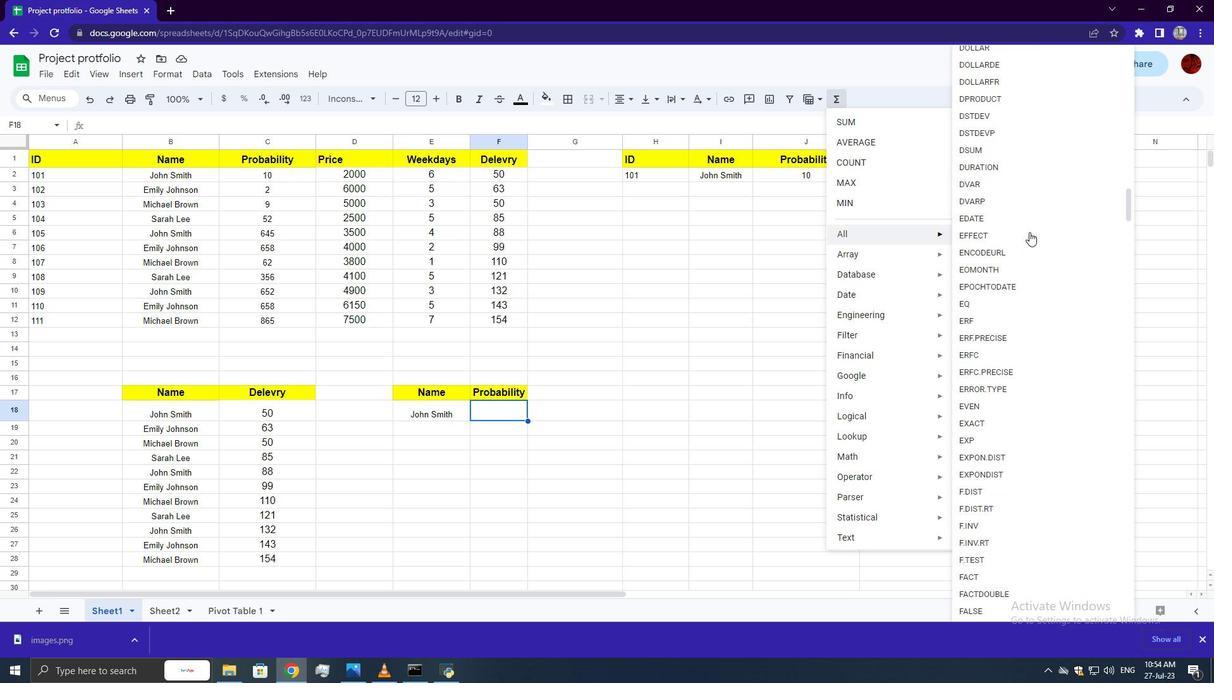 
Action: Mouse scrolled (1030, 231) with delta (0, 0)
Screenshot: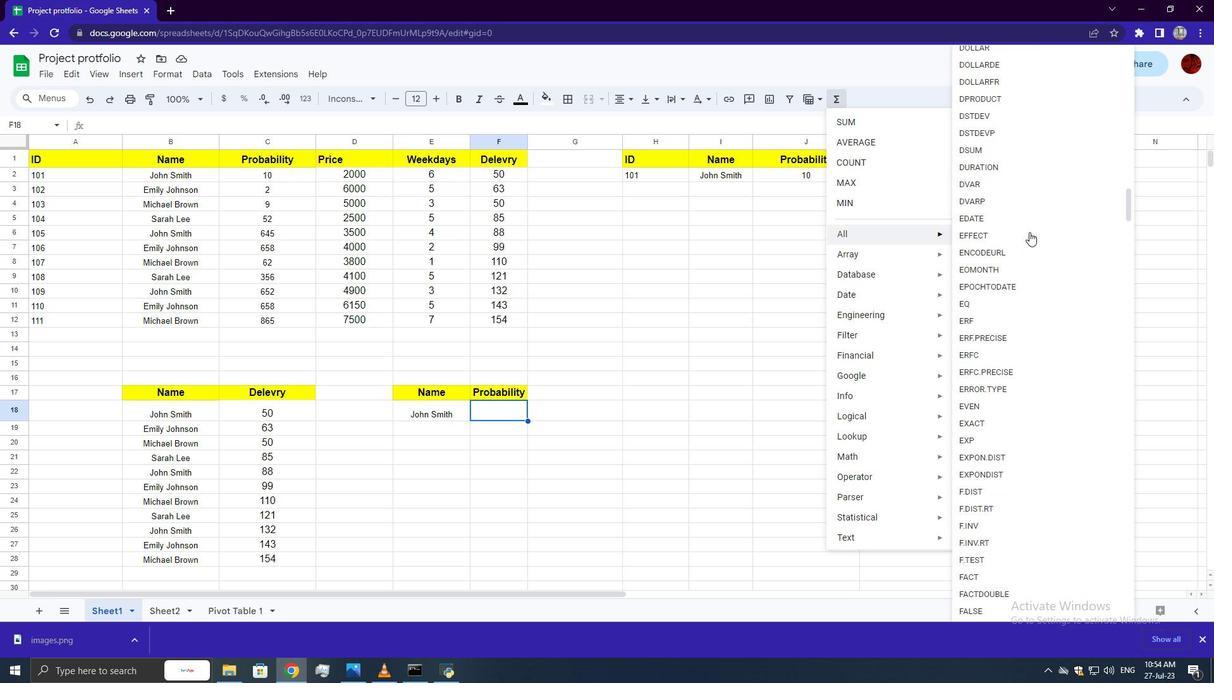 
Action: Mouse scrolled (1030, 231) with delta (0, 0)
Screenshot: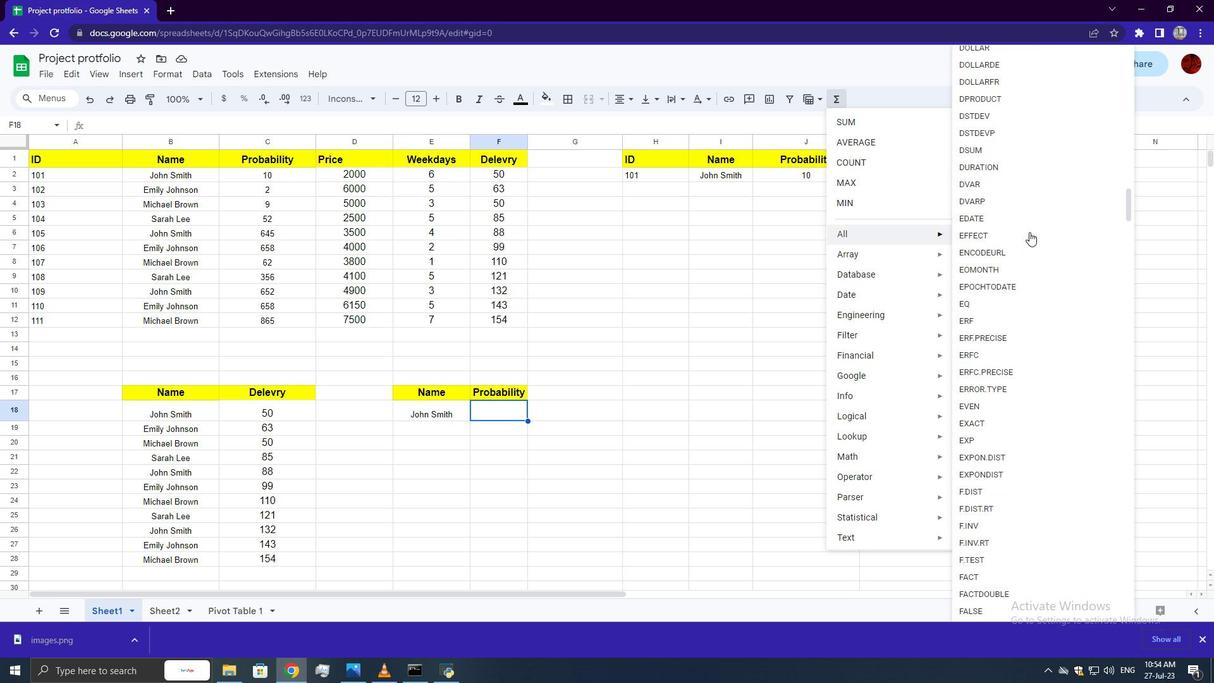 
Action: Mouse scrolled (1030, 231) with delta (0, 0)
Screenshot: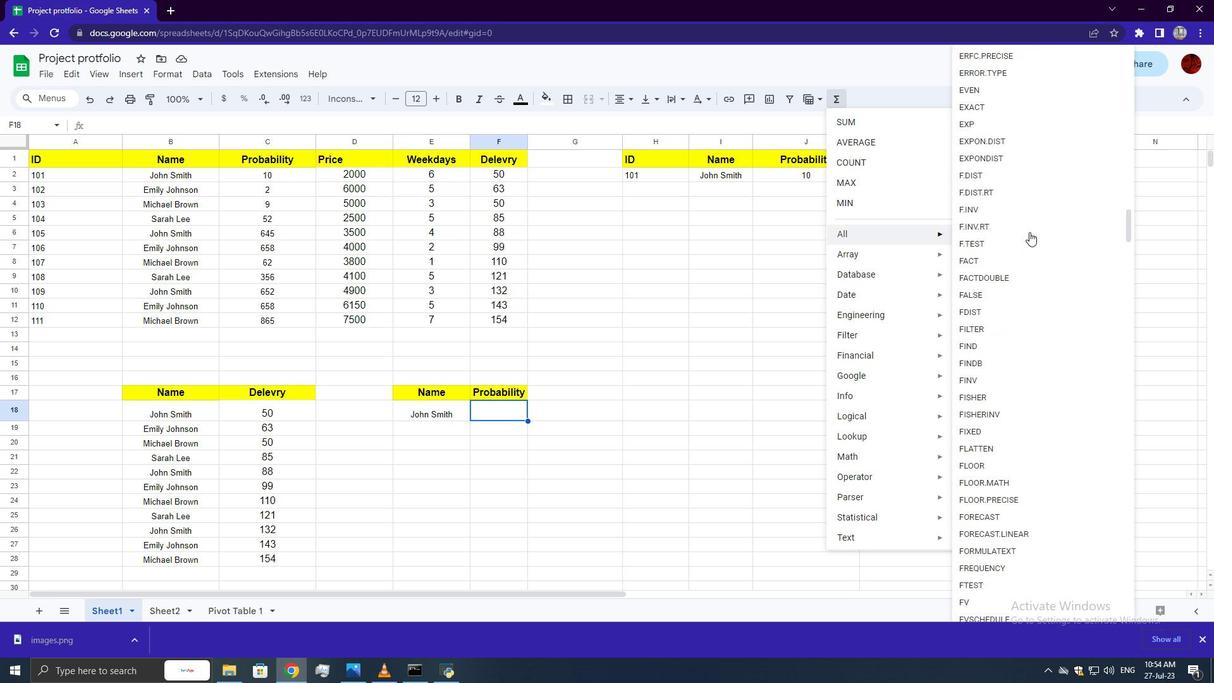 
Action: Mouse scrolled (1030, 231) with delta (0, 0)
Screenshot: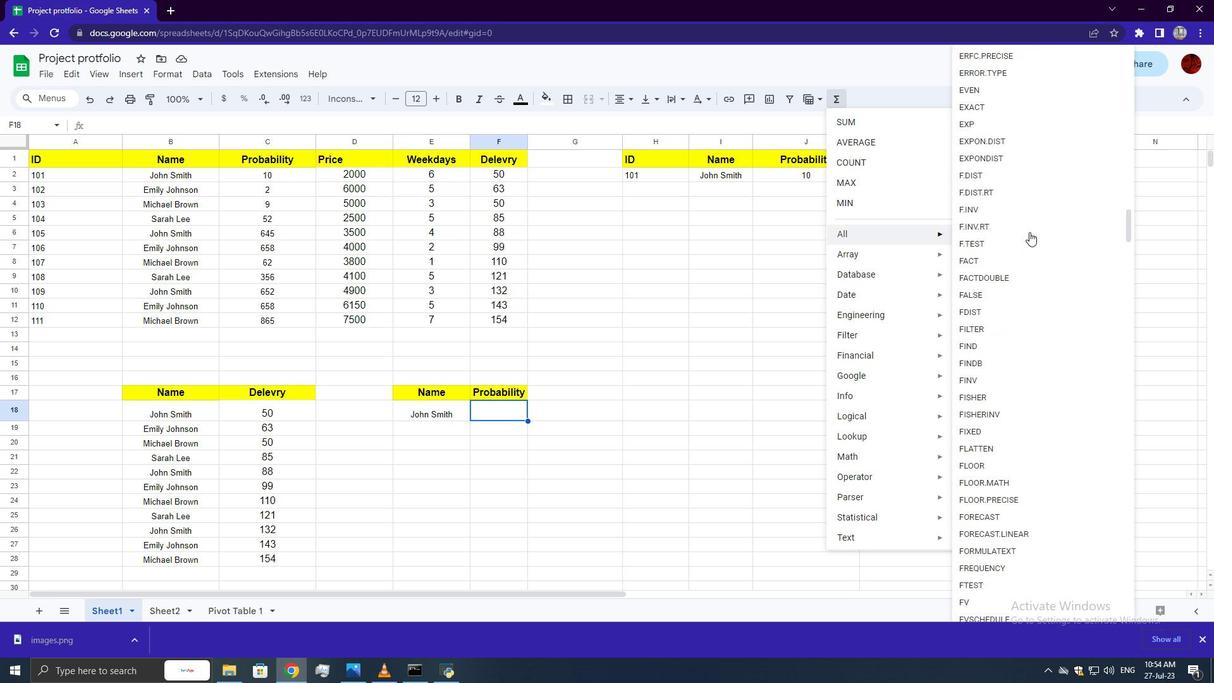 
Action: Mouse scrolled (1030, 231) with delta (0, 0)
Screenshot: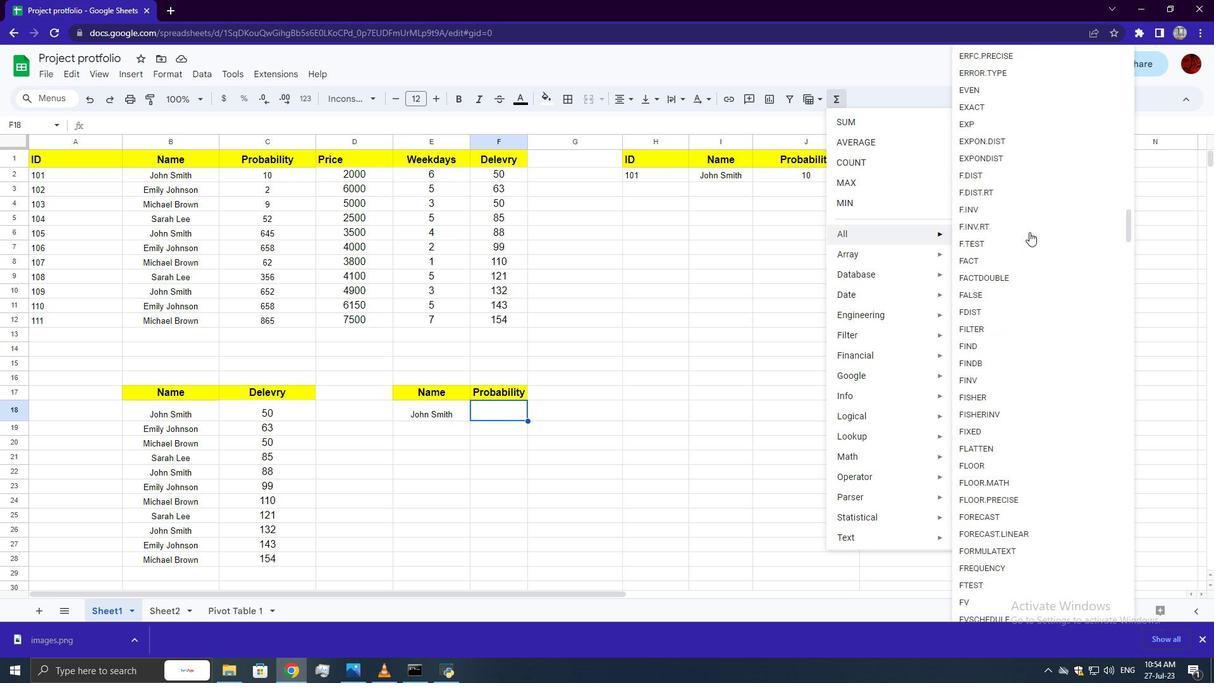 
Action: Mouse scrolled (1030, 231) with delta (0, 0)
Screenshot: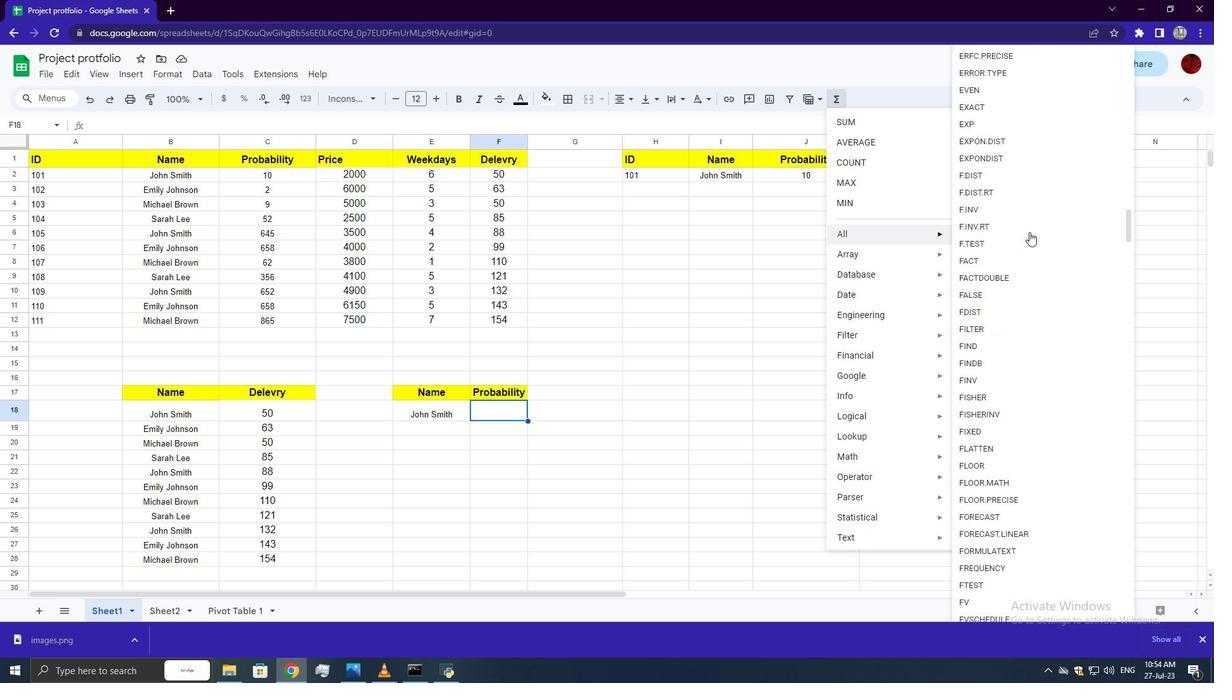 
Action: Mouse scrolled (1030, 231) with delta (0, 0)
Screenshot: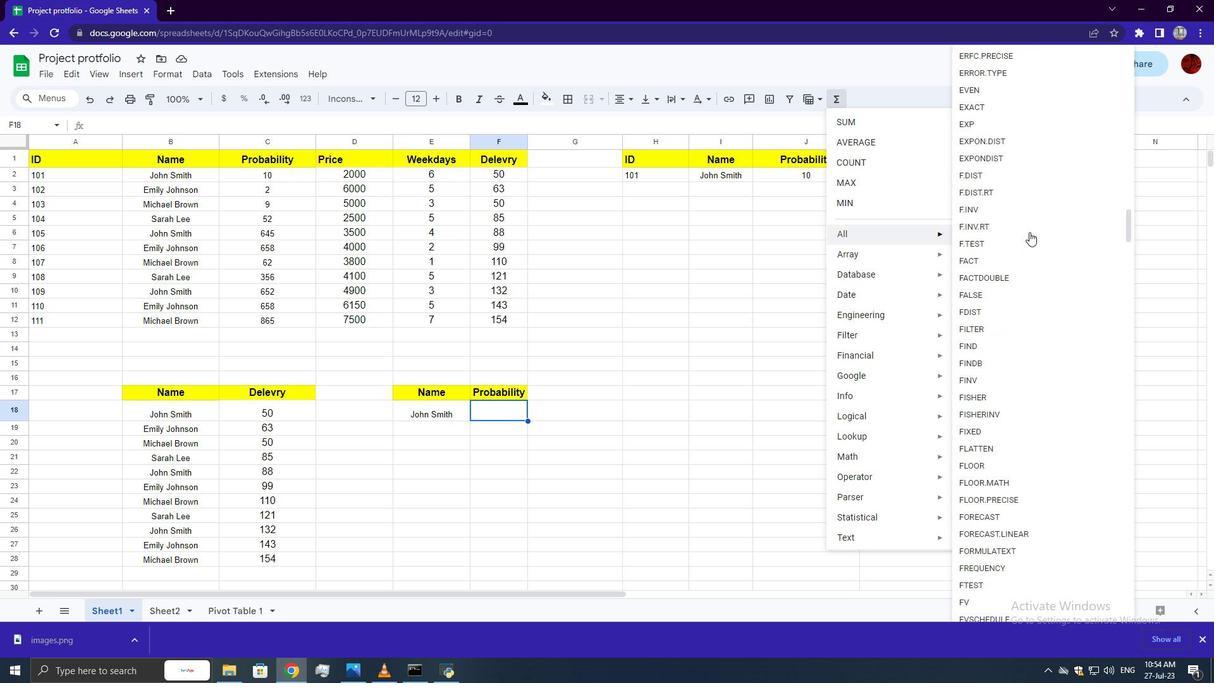 
Action: Mouse scrolled (1030, 231) with delta (0, 0)
Screenshot: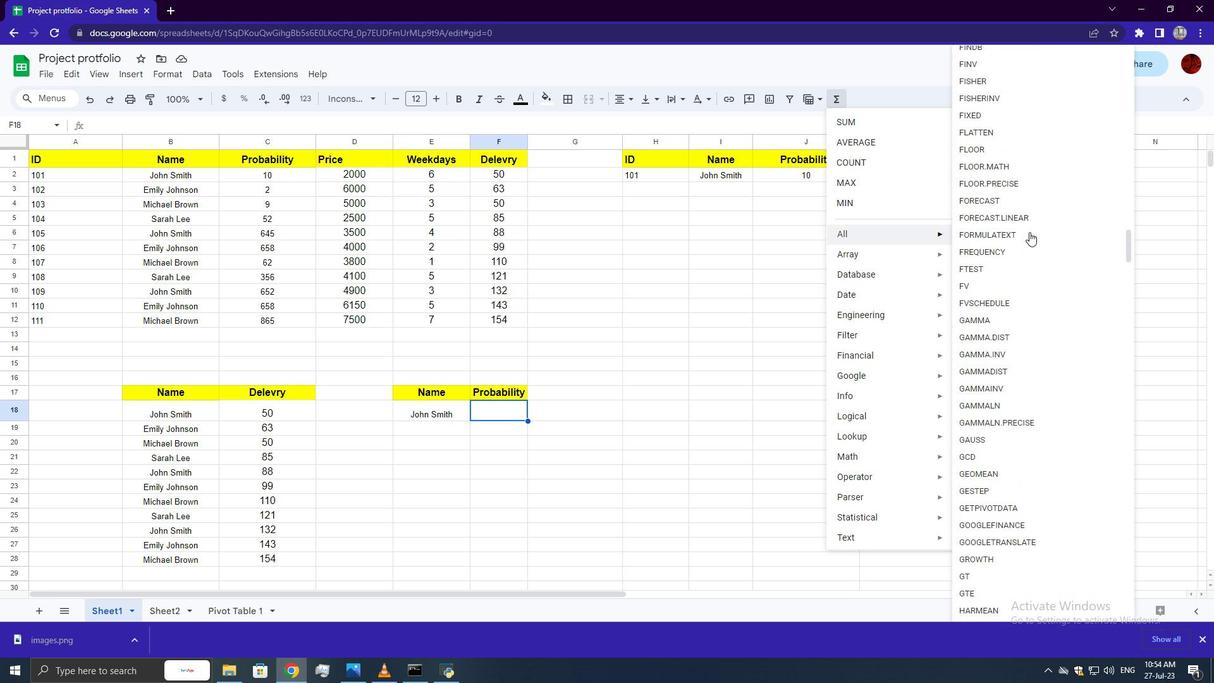 
Action: Mouse scrolled (1030, 231) with delta (0, 0)
Screenshot: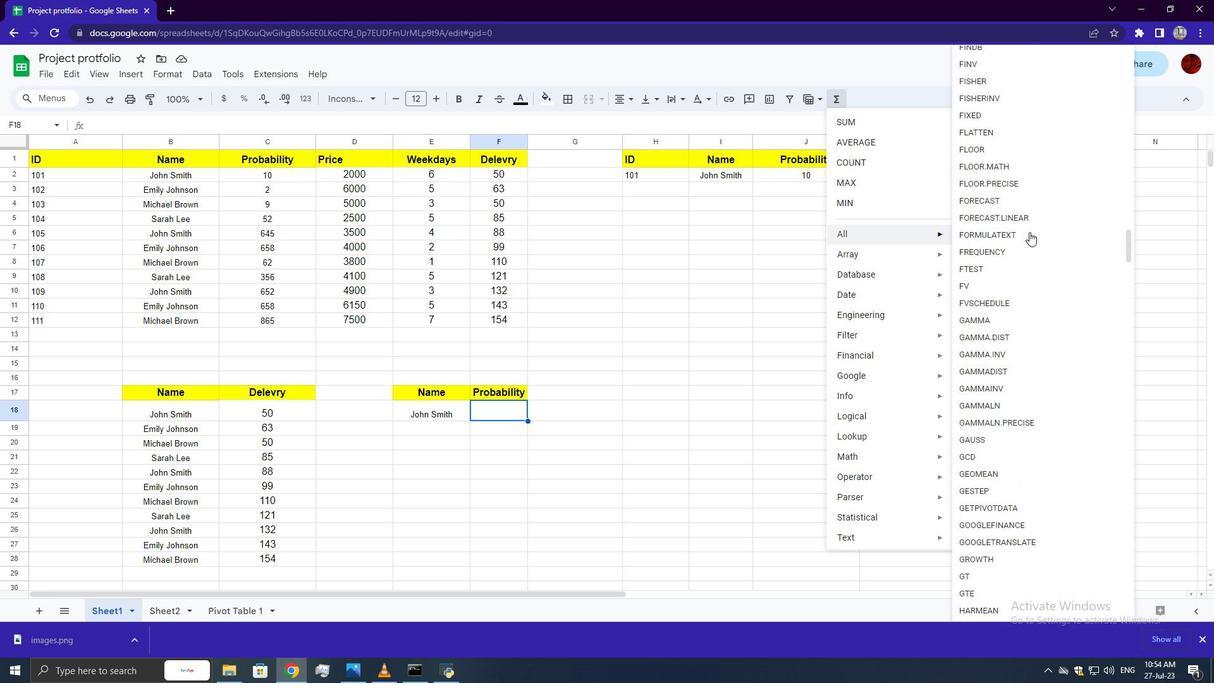 
Action: Mouse scrolled (1030, 231) with delta (0, 0)
Screenshot: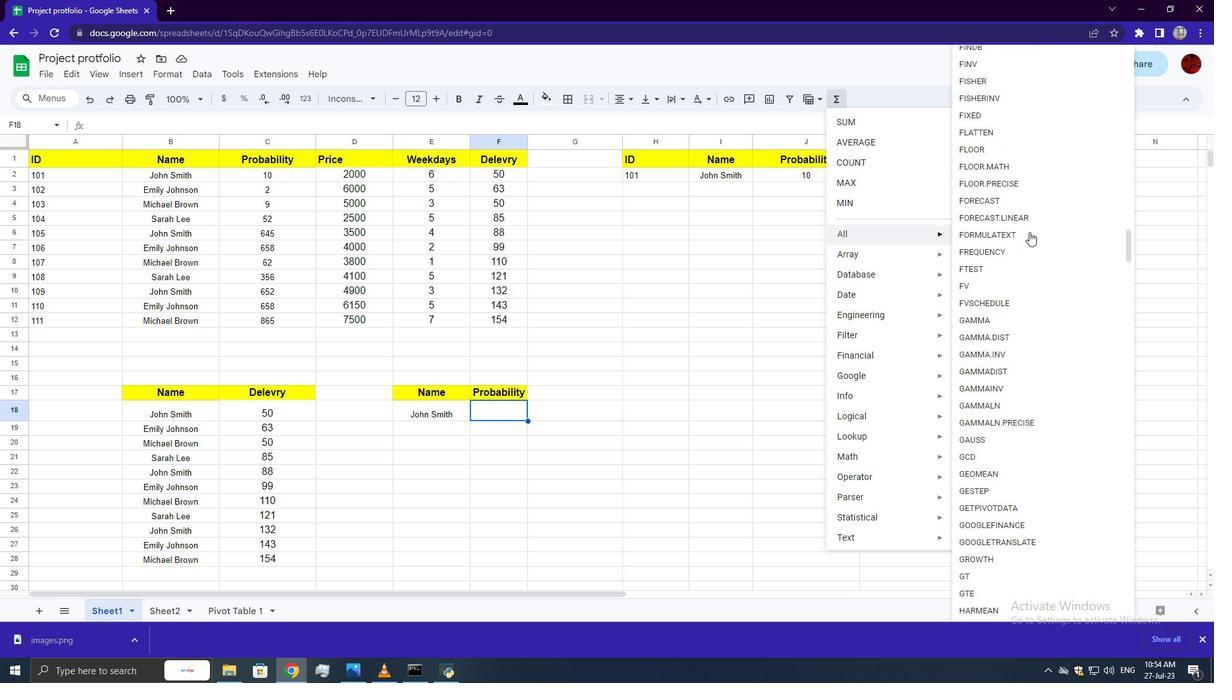 
Action: Mouse scrolled (1030, 231) with delta (0, 0)
Screenshot: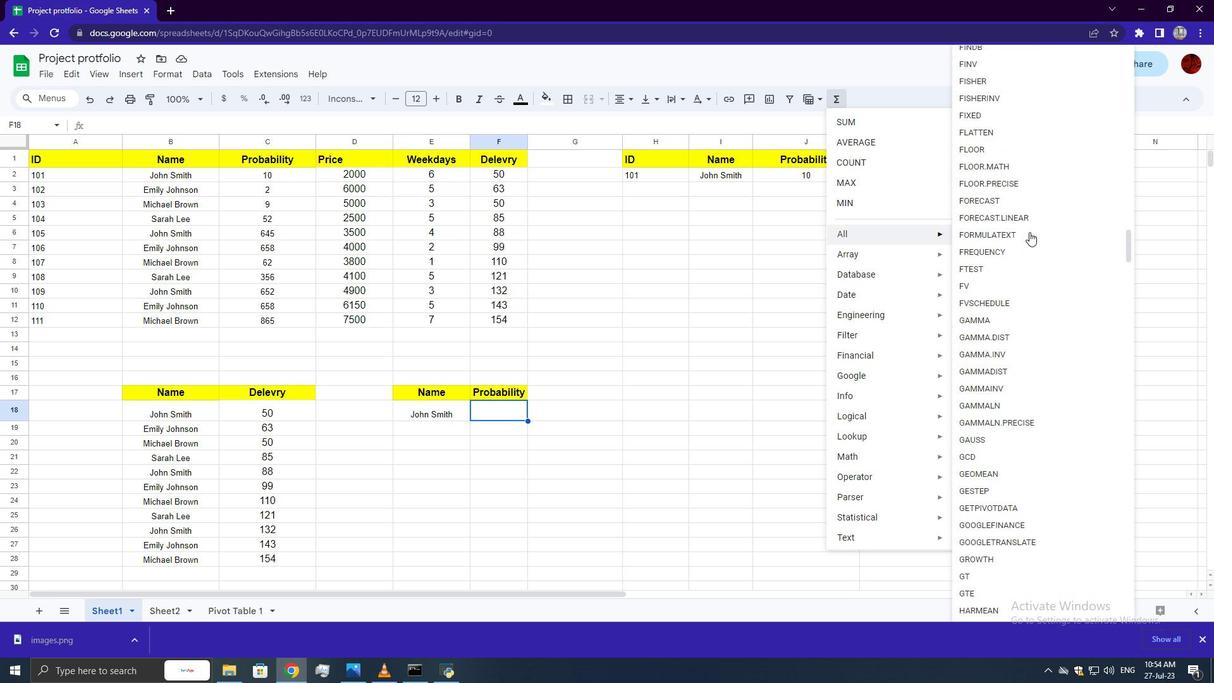 
Action: Mouse scrolled (1030, 231) with delta (0, 0)
Screenshot: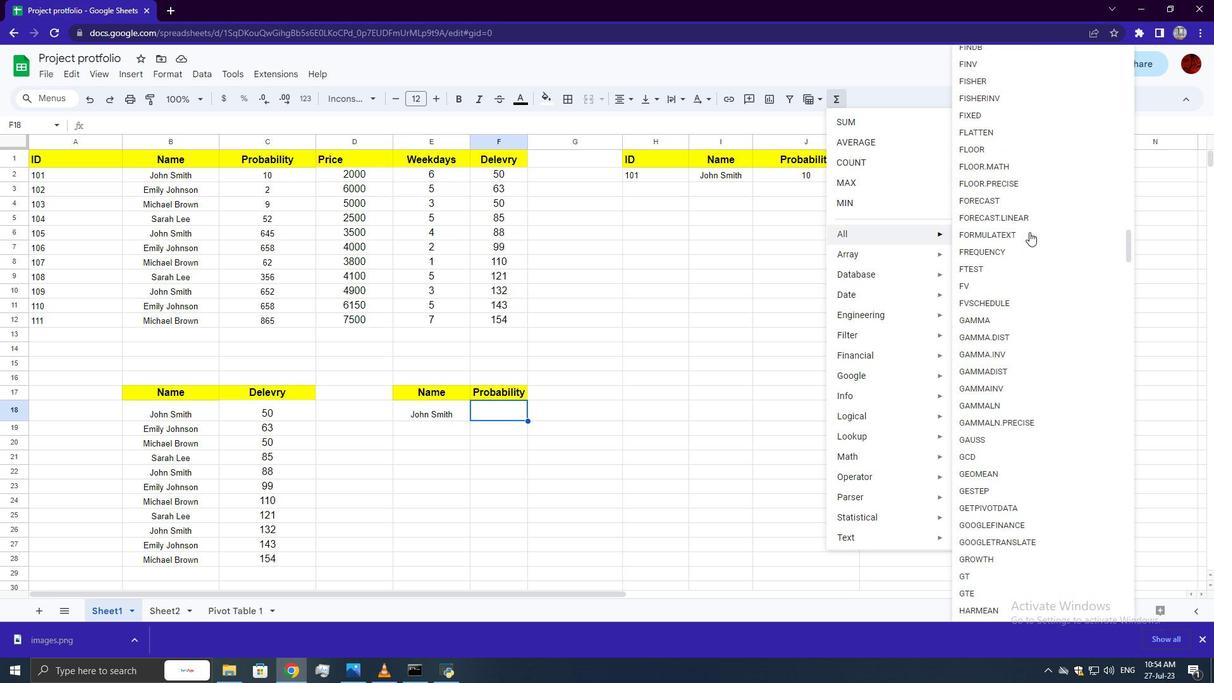 
Action: Mouse scrolled (1030, 231) with delta (0, 0)
Screenshot: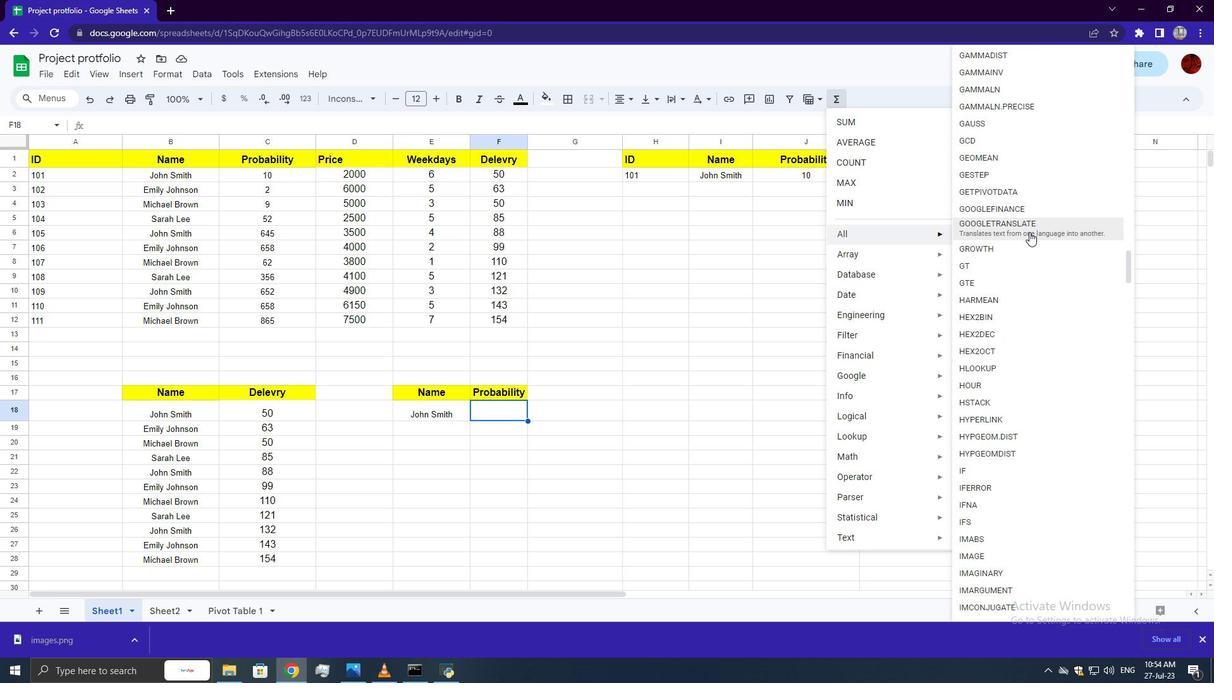
Action: Mouse scrolled (1030, 231) with delta (0, 0)
Screenshot: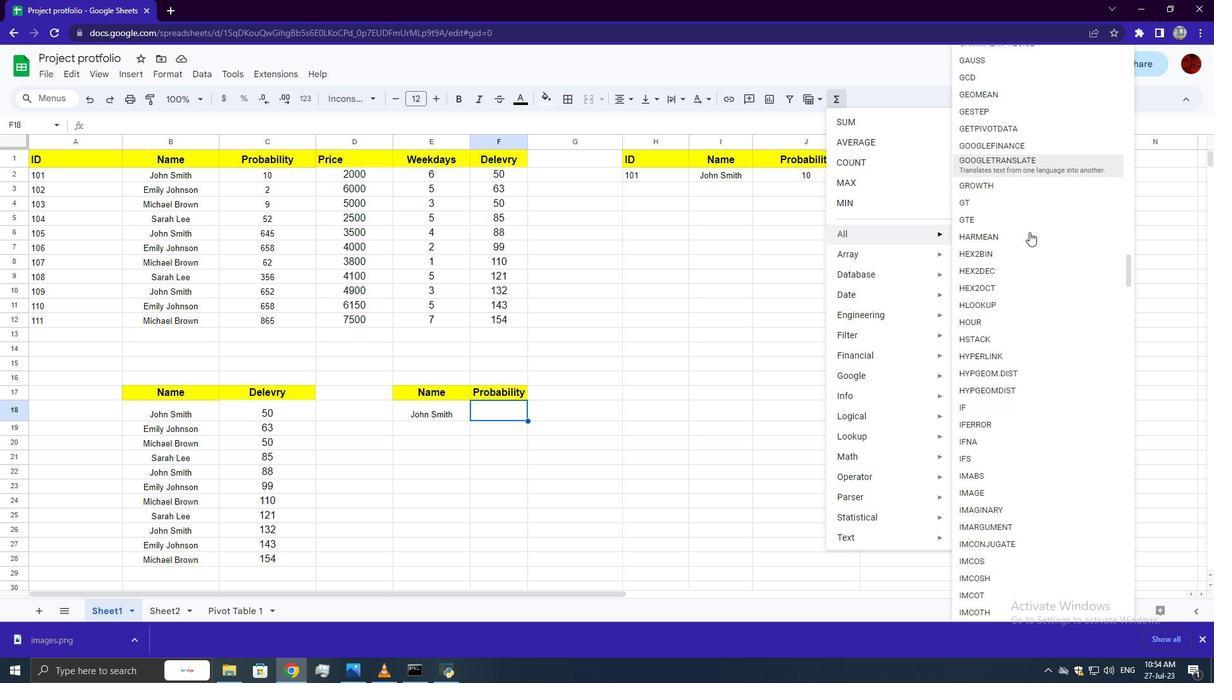 
Action: Mouse scrolled (1030, 231) with delta (0, 0)
Screenshot: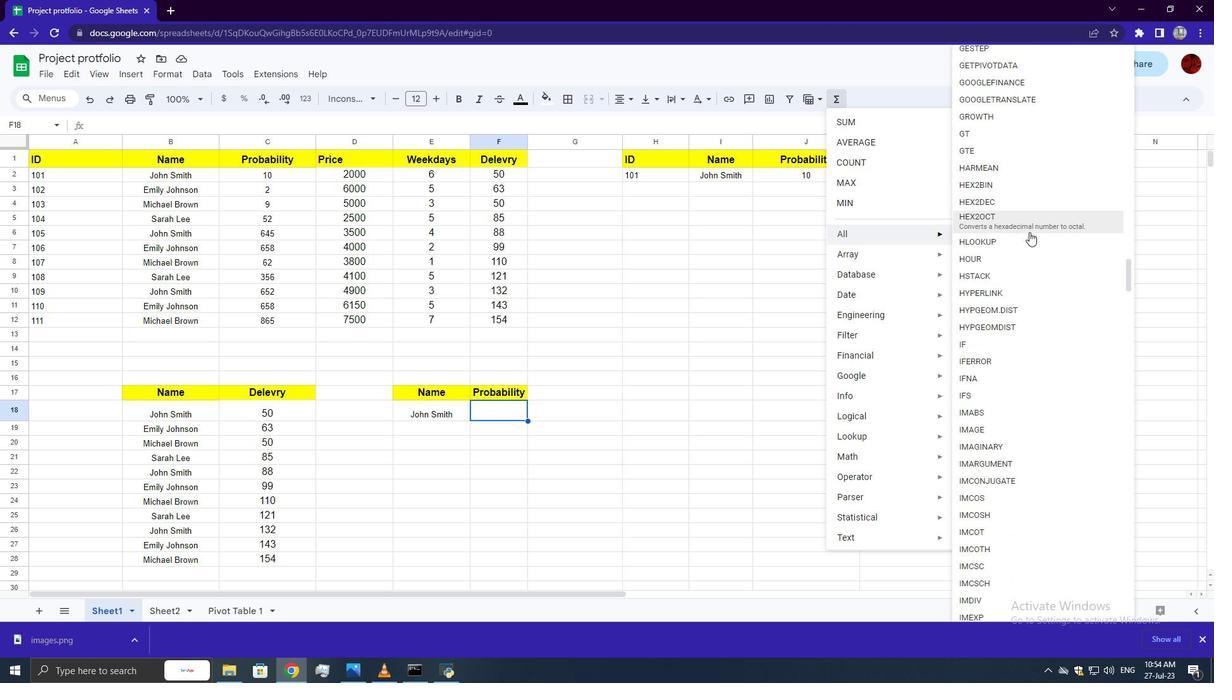 
Action: Mouse moved to (972, 532)
Screenshot: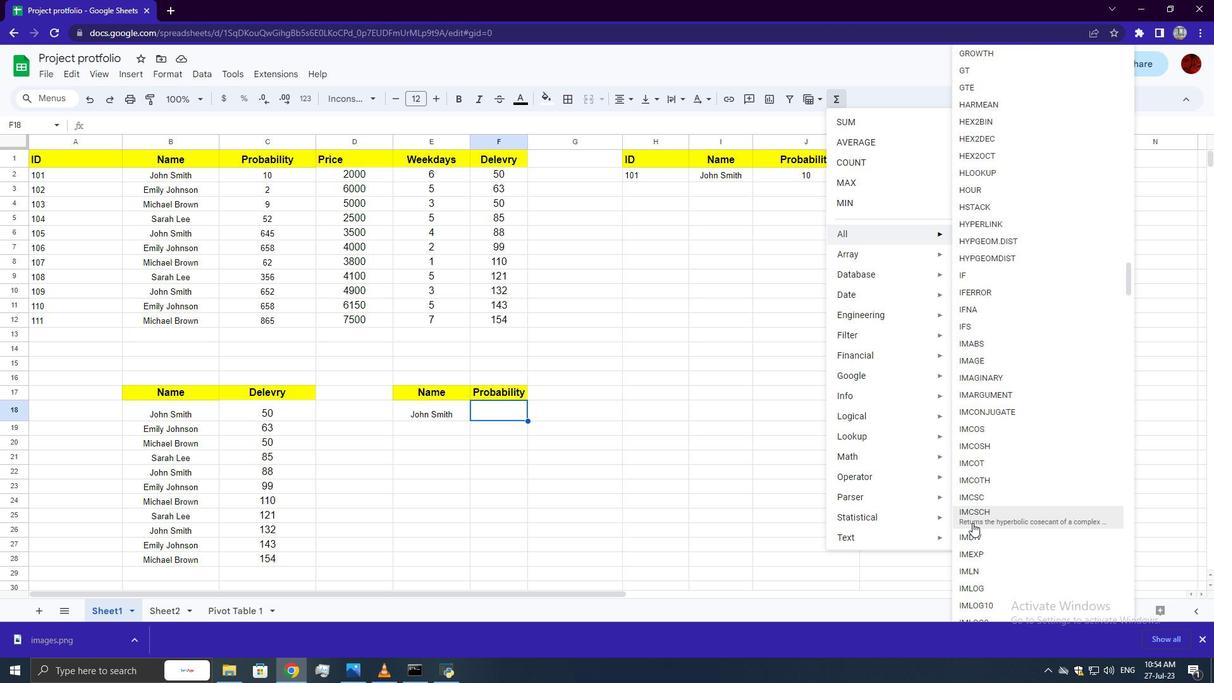 
Action: Mouse pressed left at (972, 532)
Screenshot: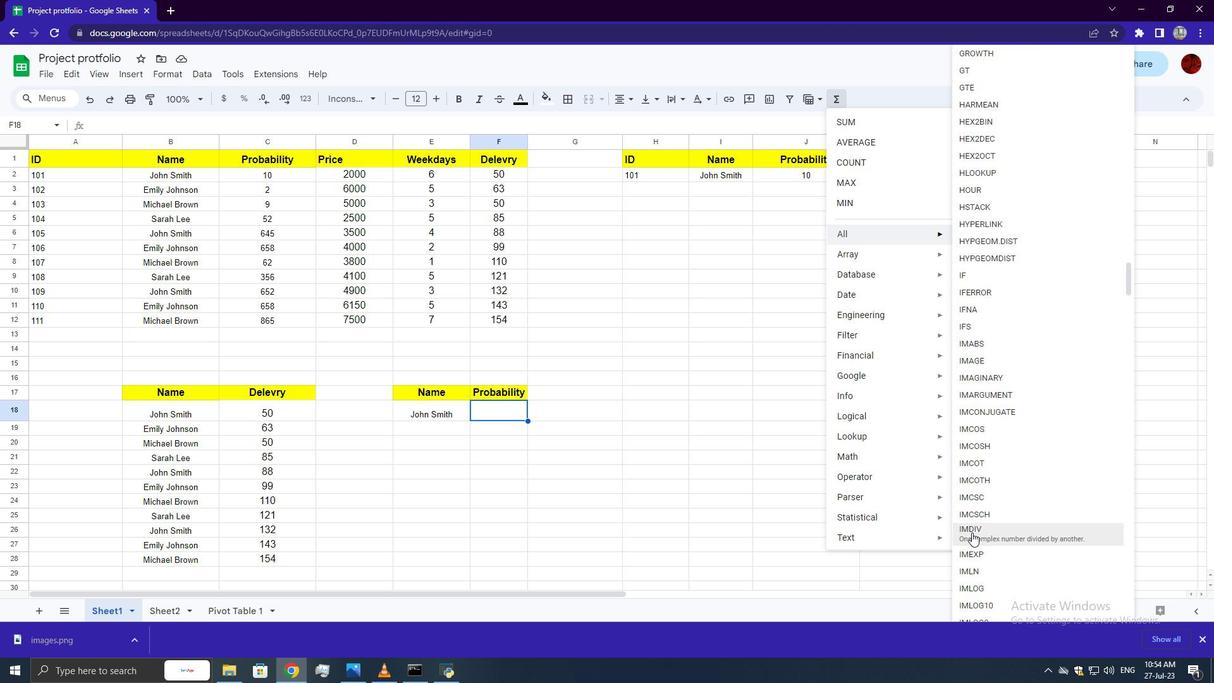
Action: Key pressed <Key.shift_r><Key.shift_r><Key.shift_r><Key.shift_r><Key.shift_r><Key.shift_r><Key.shift_r><Key.shift_r><Key.shift_r><Key.shift_r>"11+16i<Key.shift_r><Key.shift_r><Key.shift_r>",<Key.space><Key.shift_r>"3+2i<Key.shift_r>"<Key.enter>
Screenshot: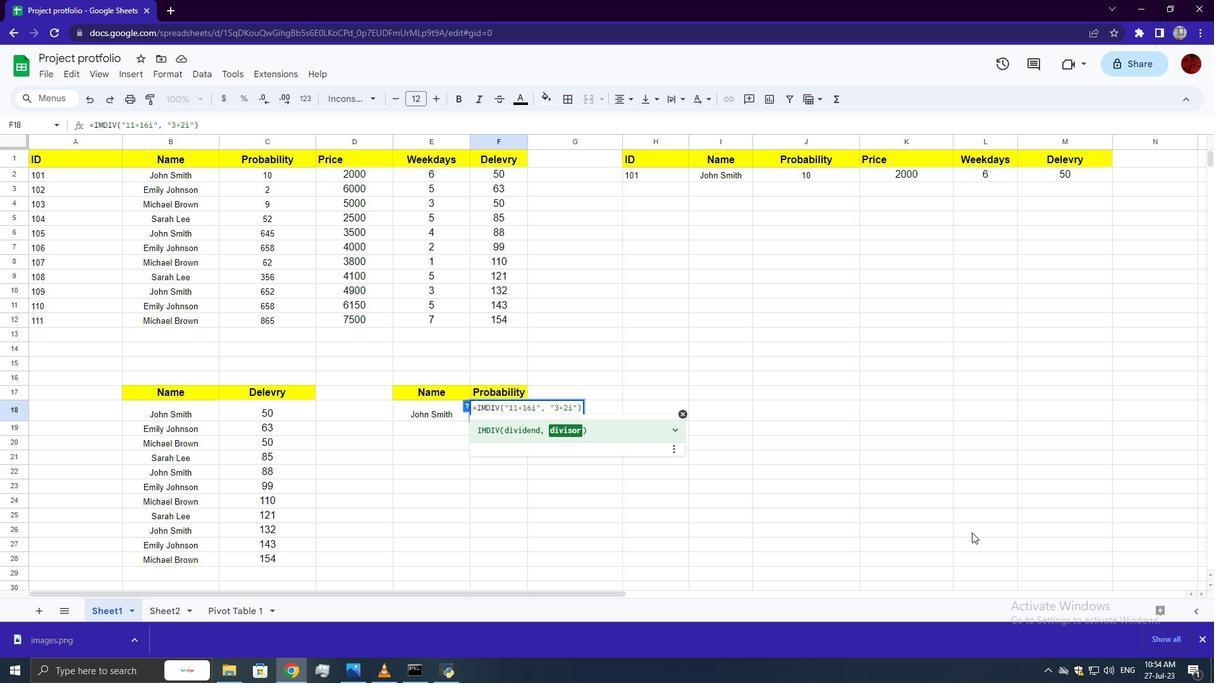 
